 Task: Add an event with the title Second Training Session: Effective Team Collaboration, date '2024/04/24', time 8:50 AM to 10:50 AMand add a description: This training session is designed to help participants effectively manage their time, increase productivity, and achieve a better work-life balance. , put the event into Red category, logged in from the account softage.3@softage.netand send the event invitation to softage.6@softage.net and softage.7@softage.net. Set a reminder for the event 12 hour before
Action: Mouse moved to (114, 113)
Screenshot: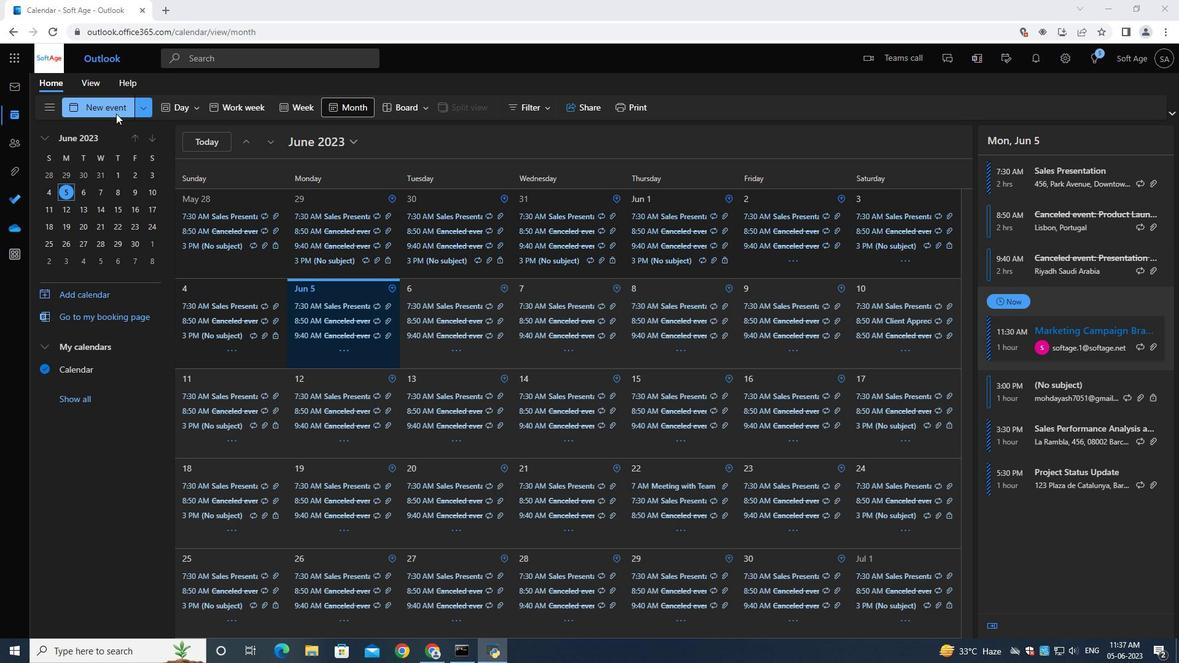 
Action: Mouse pressed left at (114, 113)
Screenshot: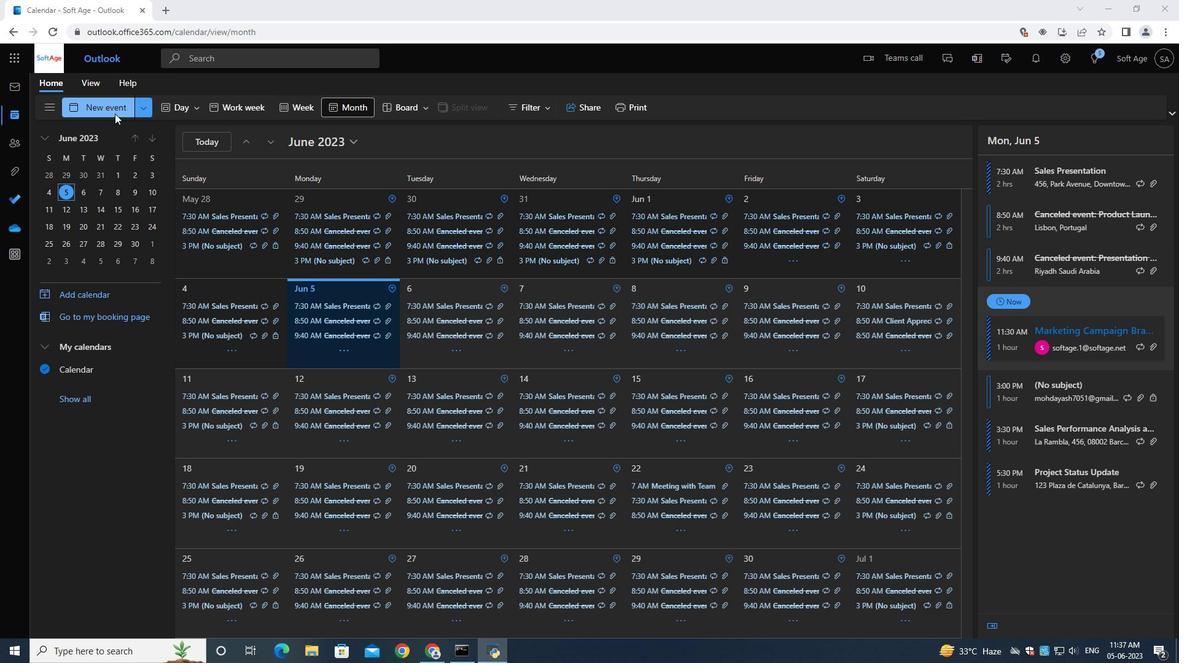 
Action: Mouse moved to (304, 189)
Screenshot: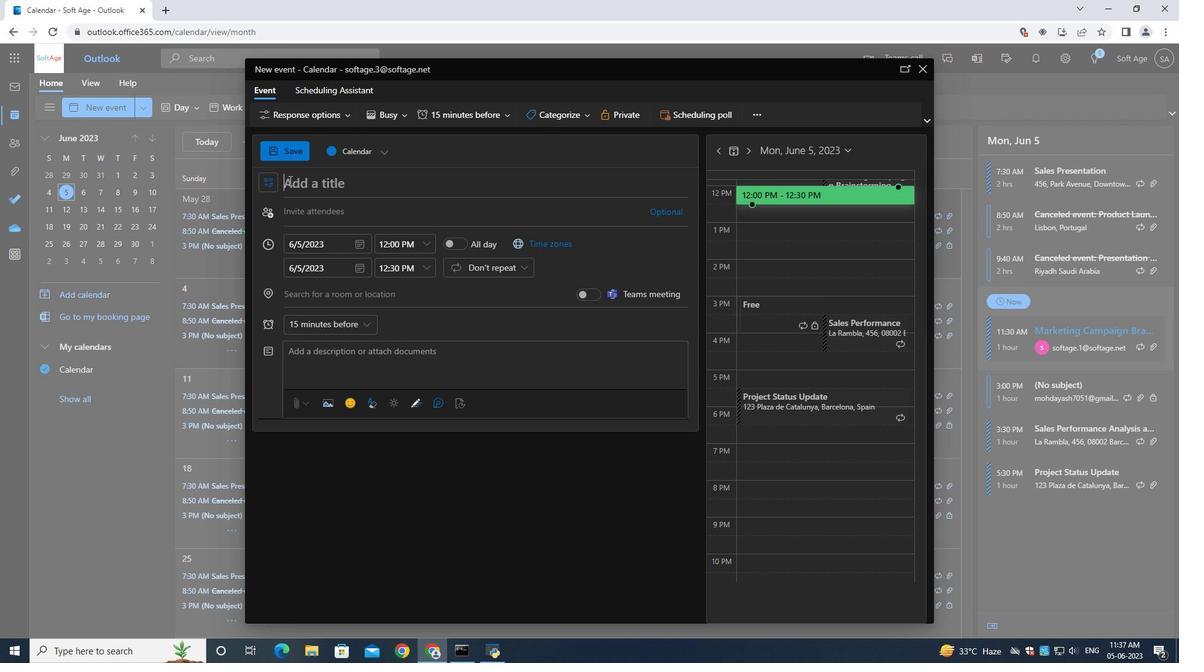 
Action: Mouse pressed left at (304, 189)
Screenshot: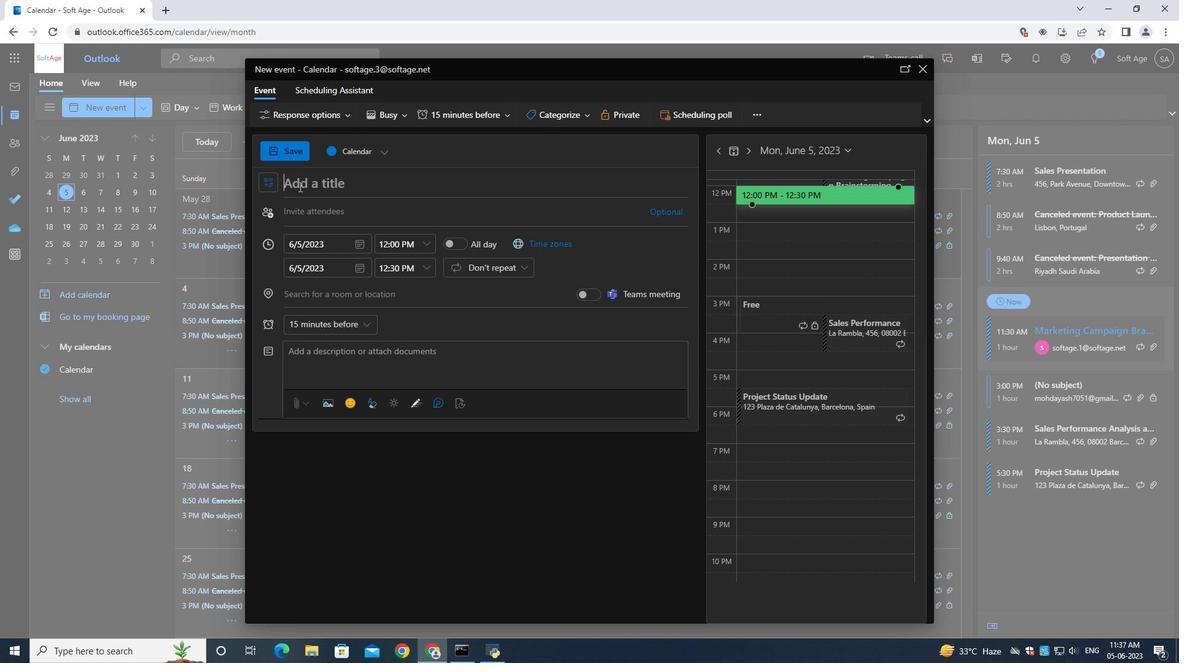 
Action: Key pressed <Key.shift>Second<Key.space><Key.shift><Key.shift><Key.shift><Key.shift><Key.shift><Key.shift><Key.shift><Key.shift><Key.shift><Key.shift><Key.shift><Key.shift><Key.shift><Key.shift><Key.shift><Key.shift><Key.shift><Key.shift>Training<Key.space><Key.shift><Key.shift><Key.shift><Key.shift><Key.shift><Key.shift><Key.shift>Session<Key.shift_r>:<Key.space><Key.shift><Key.shift><Key.shift><Key.shift>Effective<Key.space><Key.shift>Team<Key.space><Key.shift><Key.shift><Key.shift><Key.shift><Key.shift><Key.shift><Key.shift><Key.shift><Key.shift><Key.shift><Key.shift><Key.shift><Key.shift><Key.shift><Key.shift><Key.shift><Key.shift><Key.shift><Key.shift><Key.shift><Key.shift><Key.shift><Key.shift><Key.shift><Key.shift><Key.shift><Key.shift><Key.shift><Key.shift>Collaboration
Screenshot: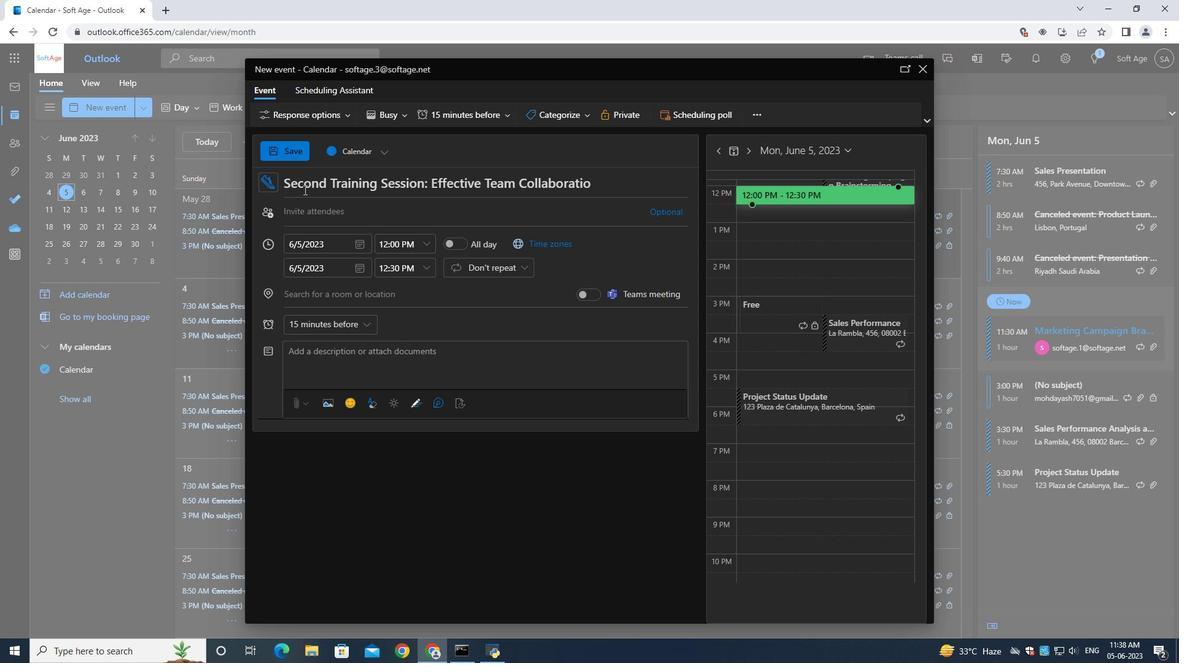 
Action: Mouse moved to (357, 243)
Screenshot: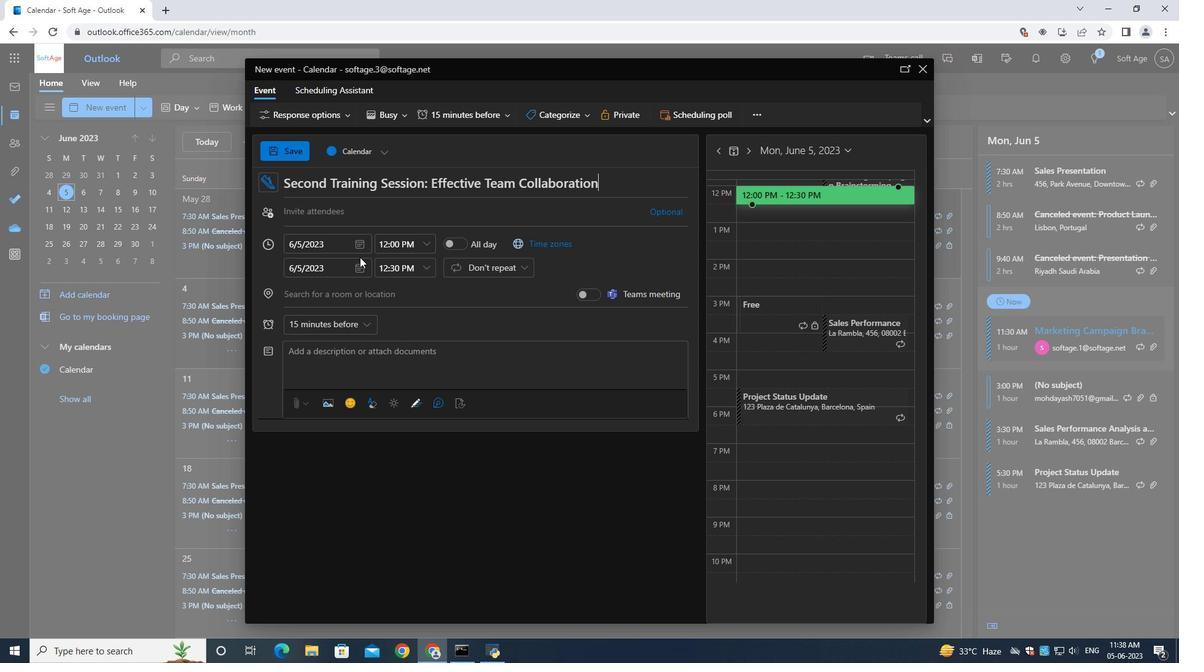 
Action: Mouse pressed left at (357, 243)
Screenshot: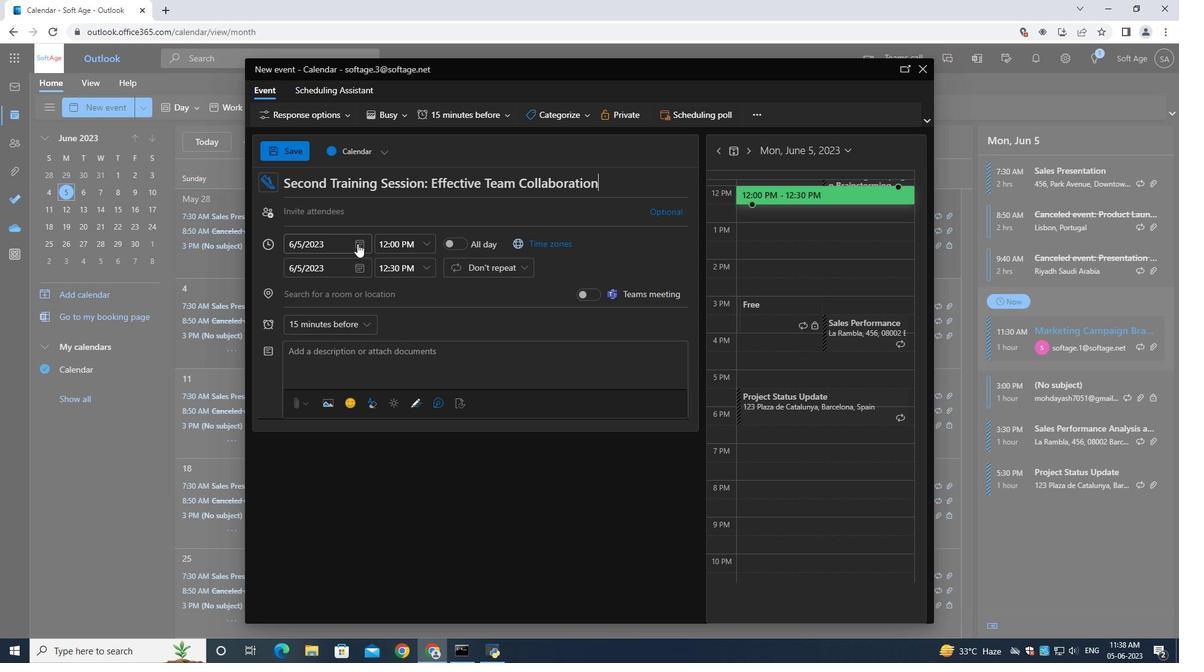 
Action: Mouse moved to (401, 270)
Screenshot: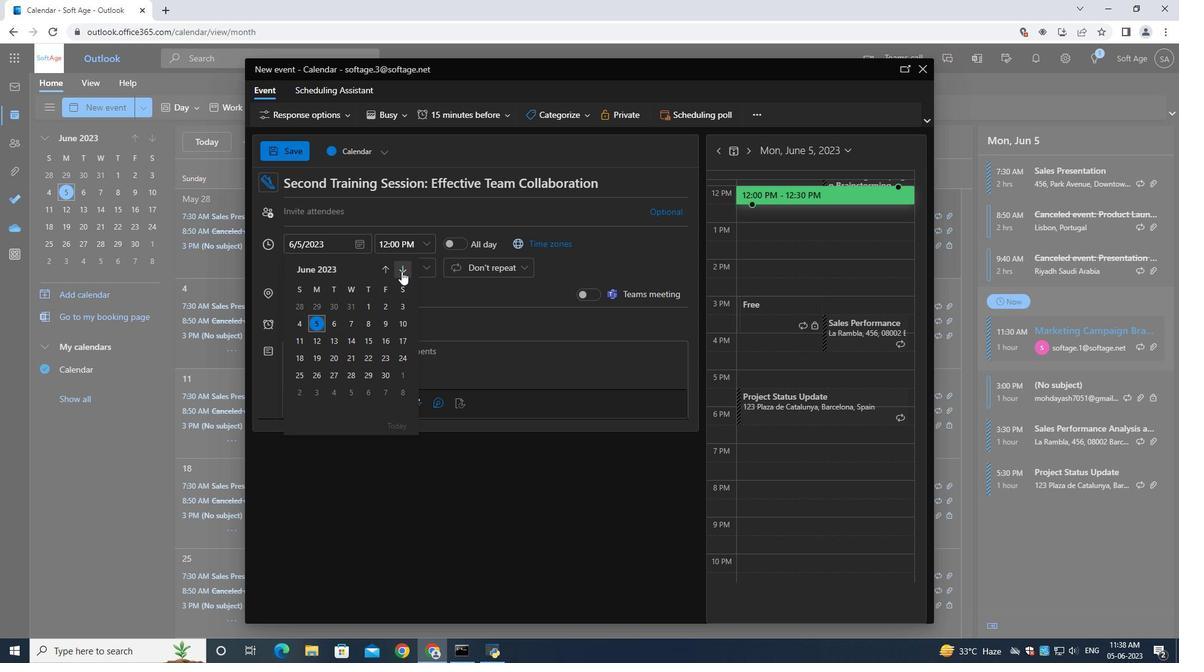 
Action: Mouse pressed left at (401, 270)
Screenshot: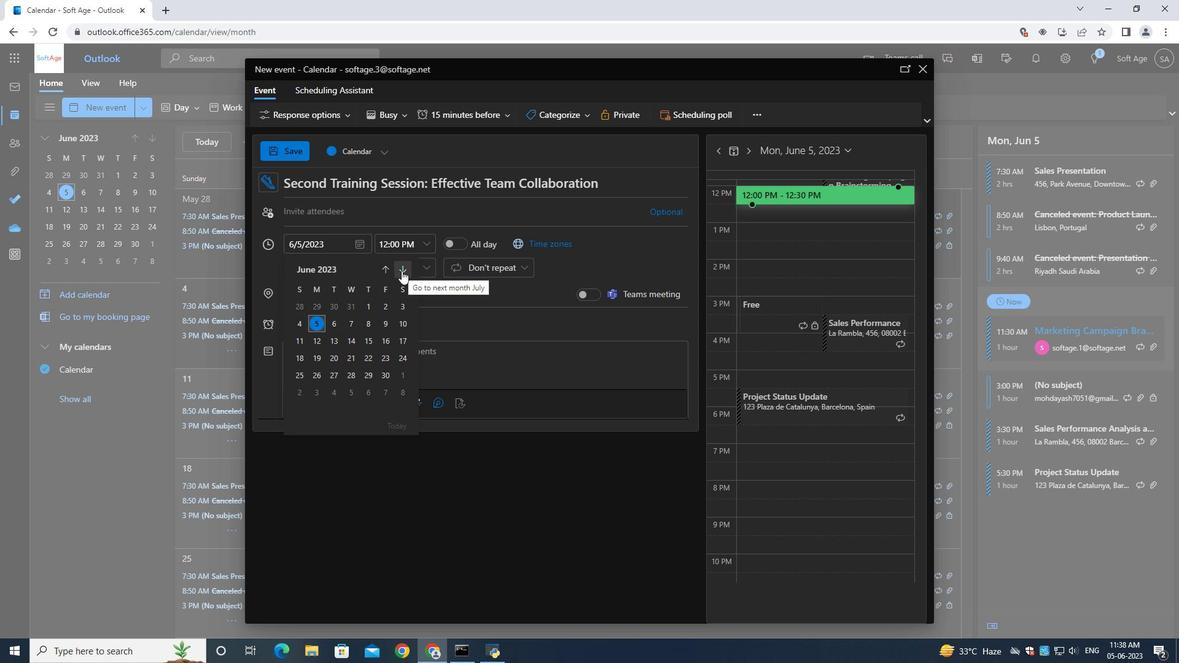 
Action: Mouse pressed left at (401, 270)
Screenshot: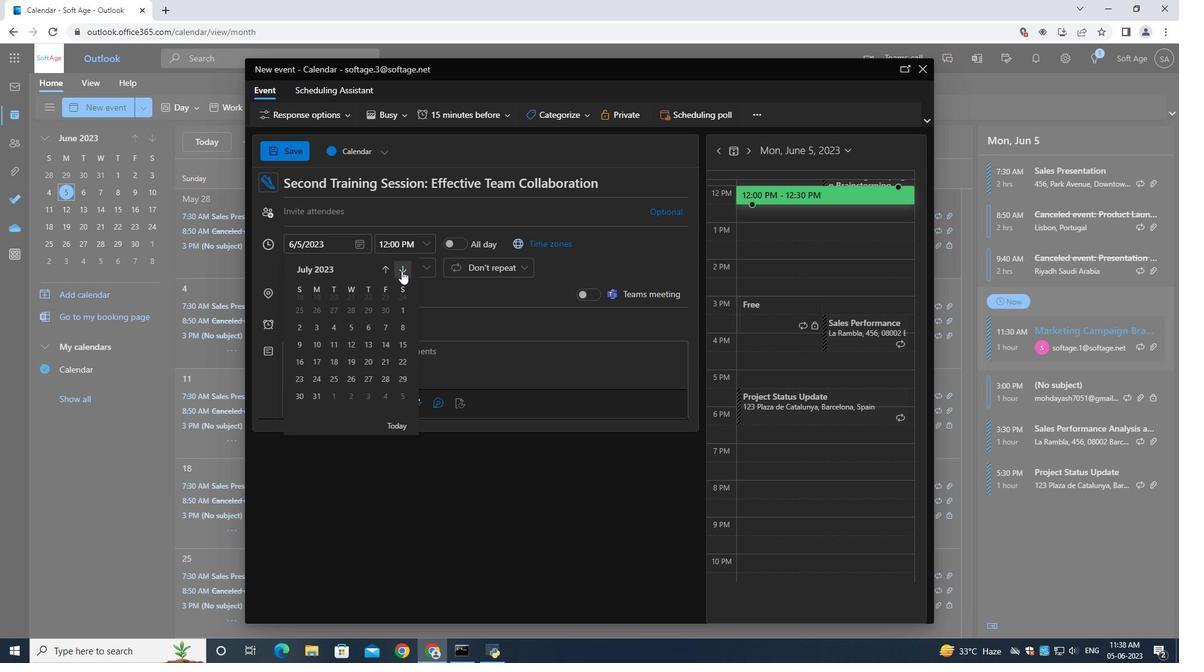 
Action: Mouse pressed left at (401, 270)
Screenshot: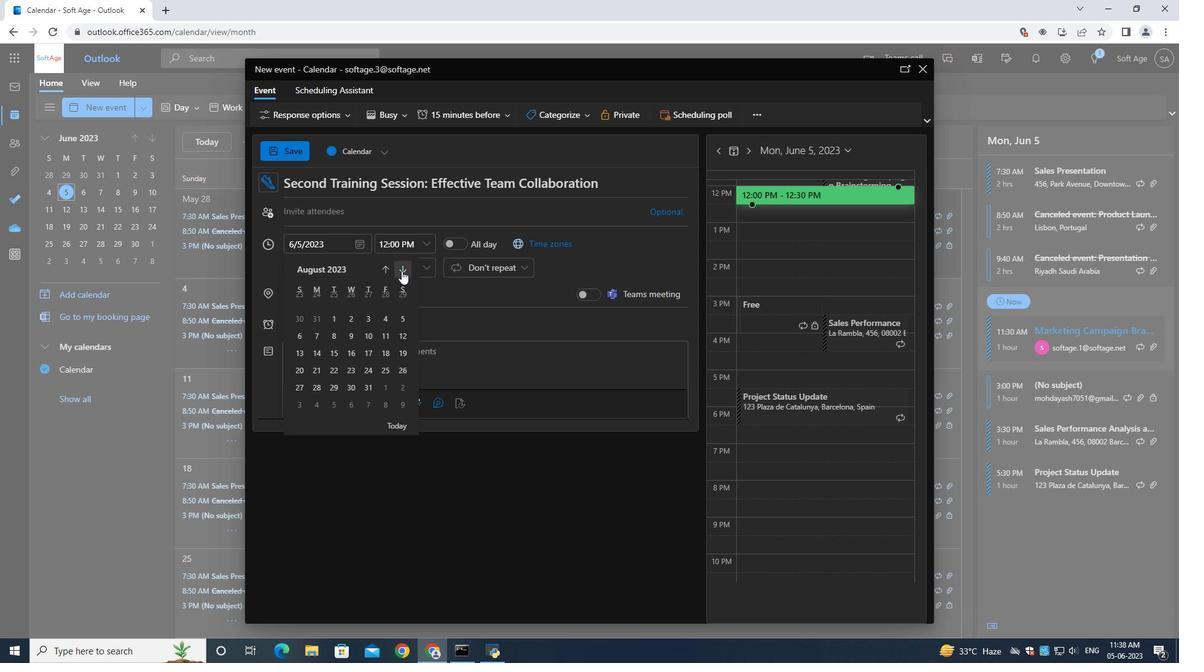
Action: Mouse pressed left at (401, 270)
Screenshot: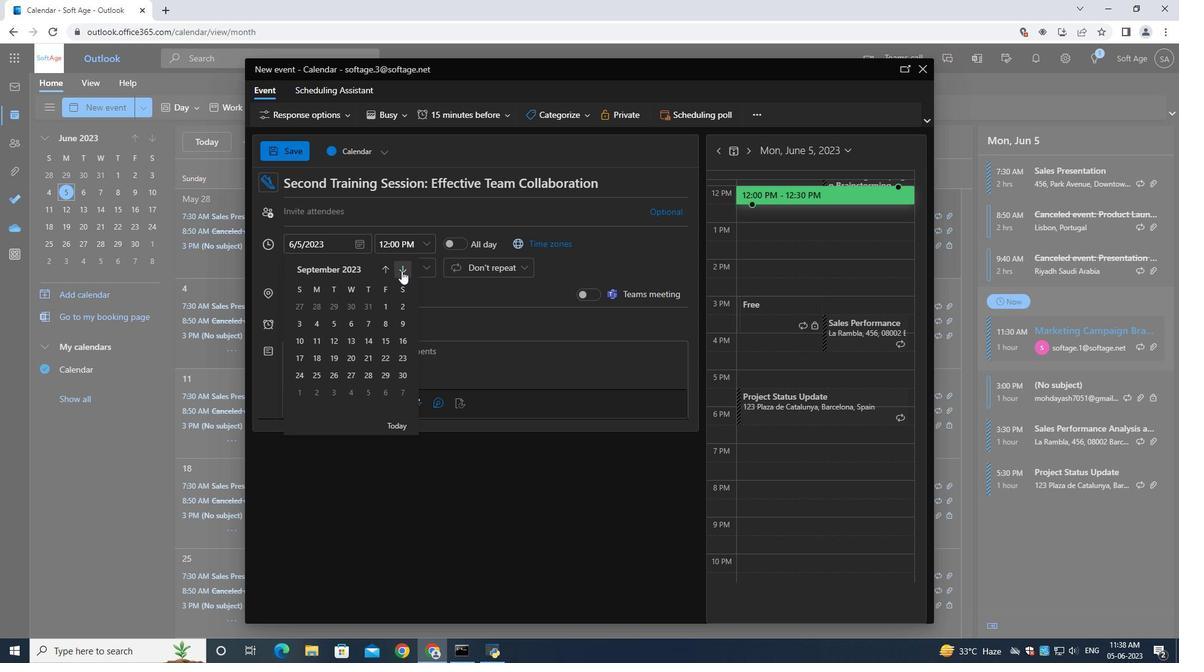 
Action: Mouse pressed left at (401, 270)
Screenshot: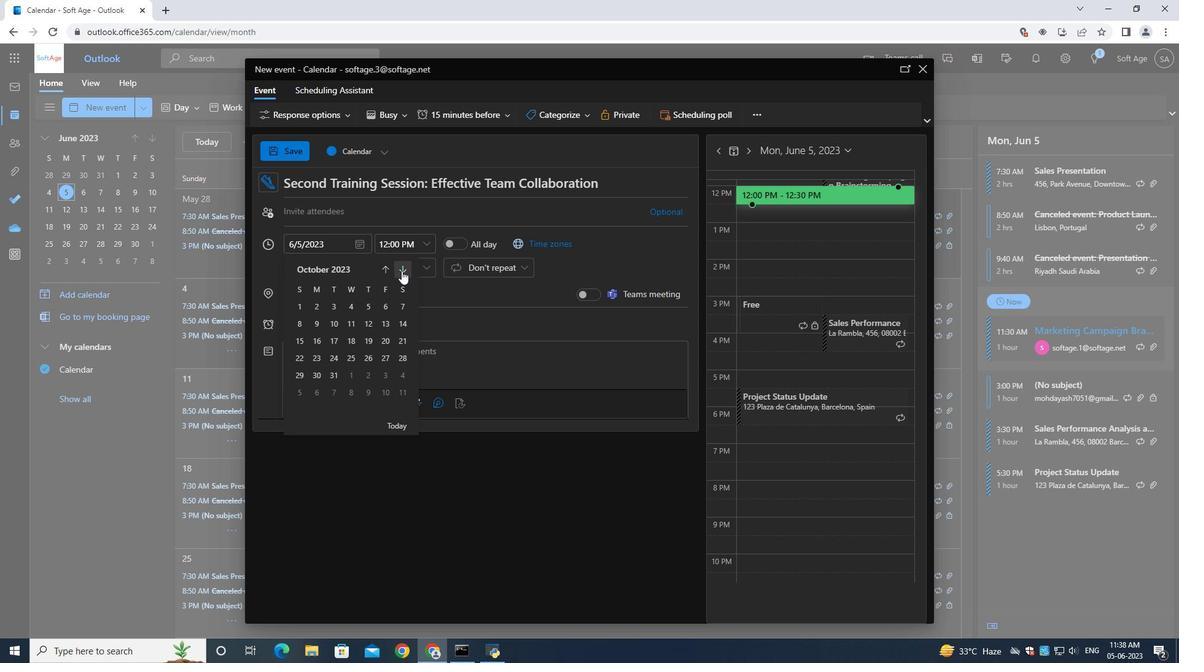 
Action: Mouse pressed left at (401, 270)
Screenshot: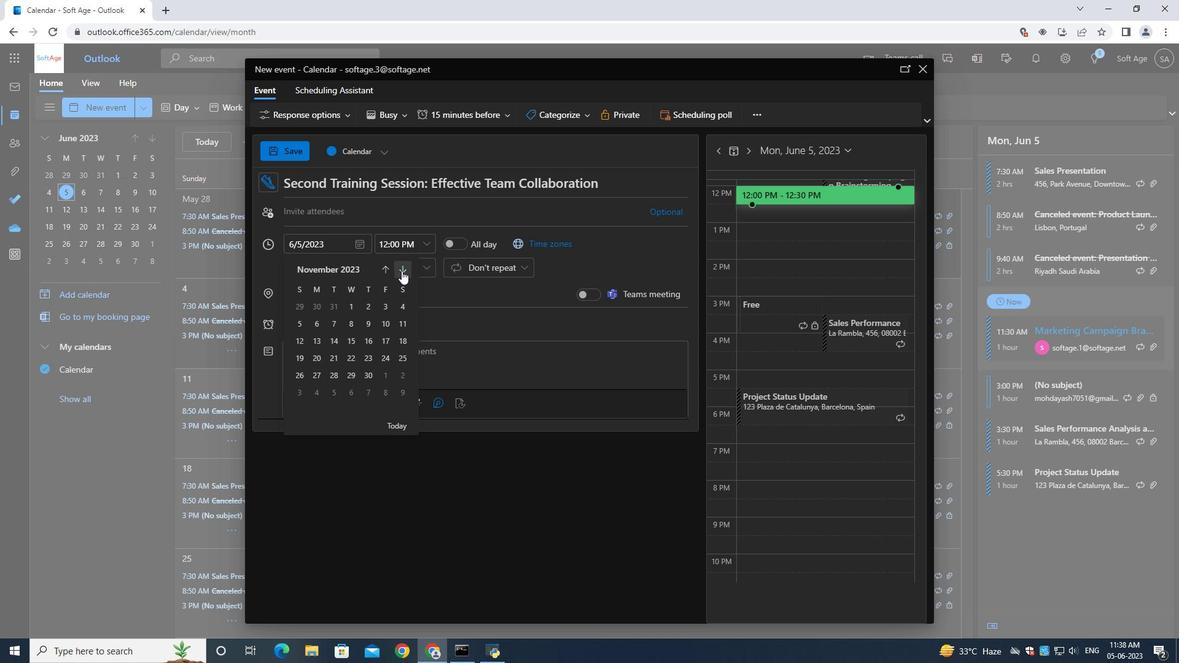 
Action: Mouse pressed left at (401, 270)
Screenshot: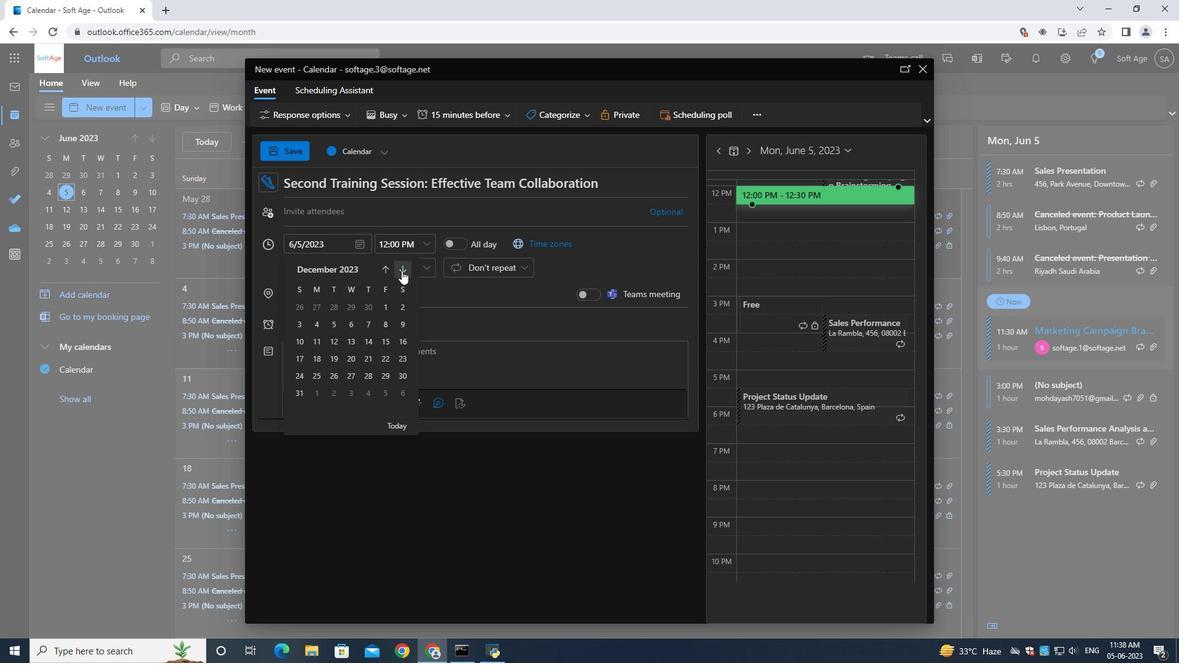 
Action: Mouse pressed left at (401, 270)
Screenshot: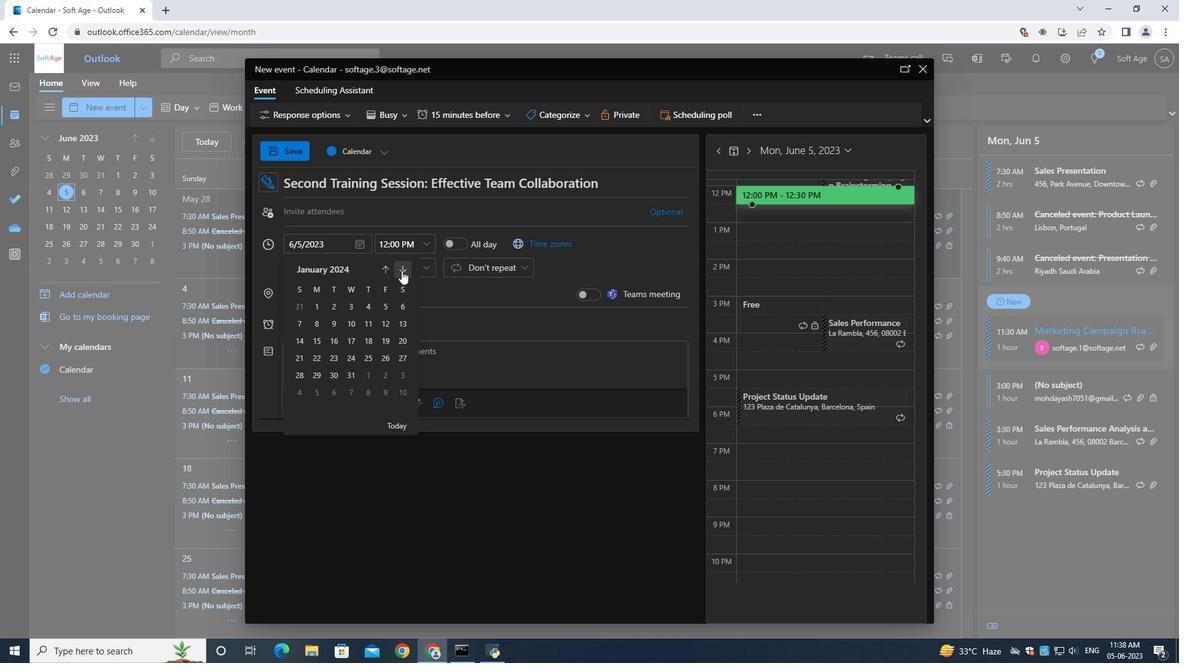 
Action: Mouse pressed left at (401, 270)
Screenshot: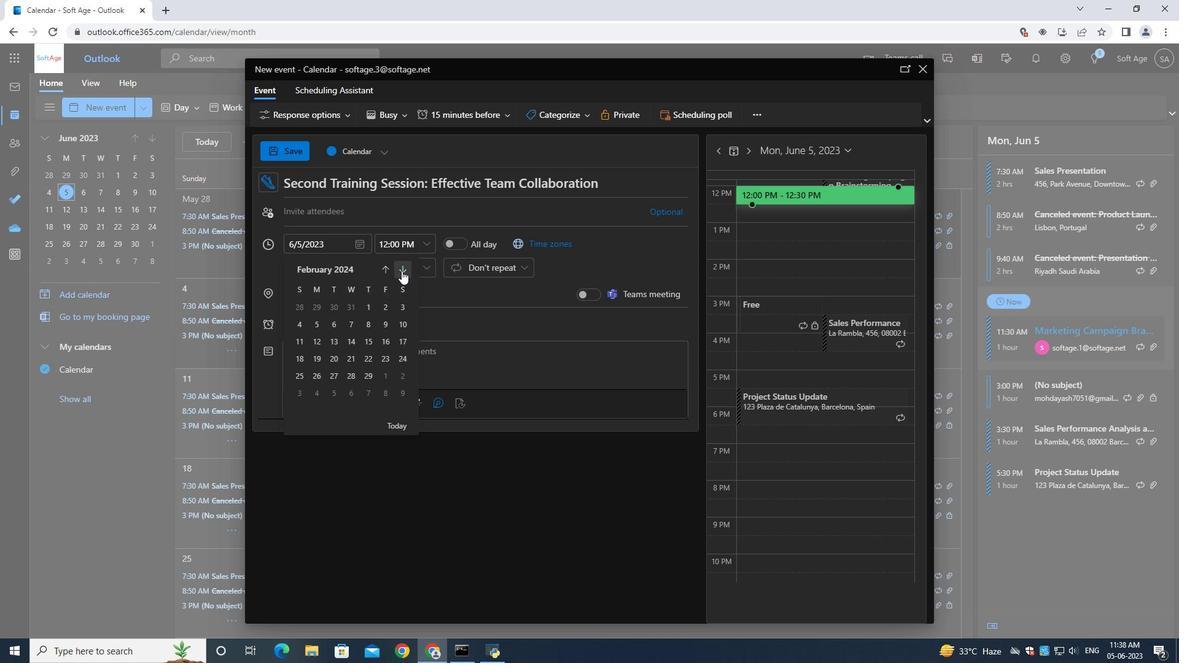 
Action: Mouse pressed left at (401, 270)
Screenshot: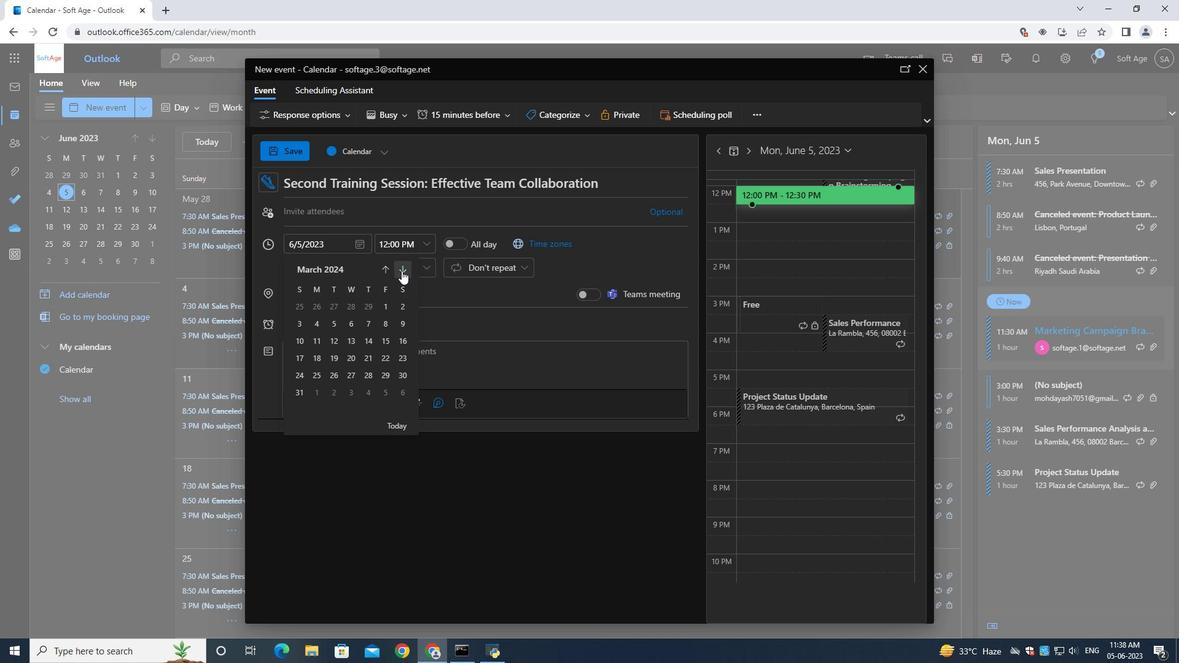 
Action: Mouse moved to (353, 357)
Screenshot: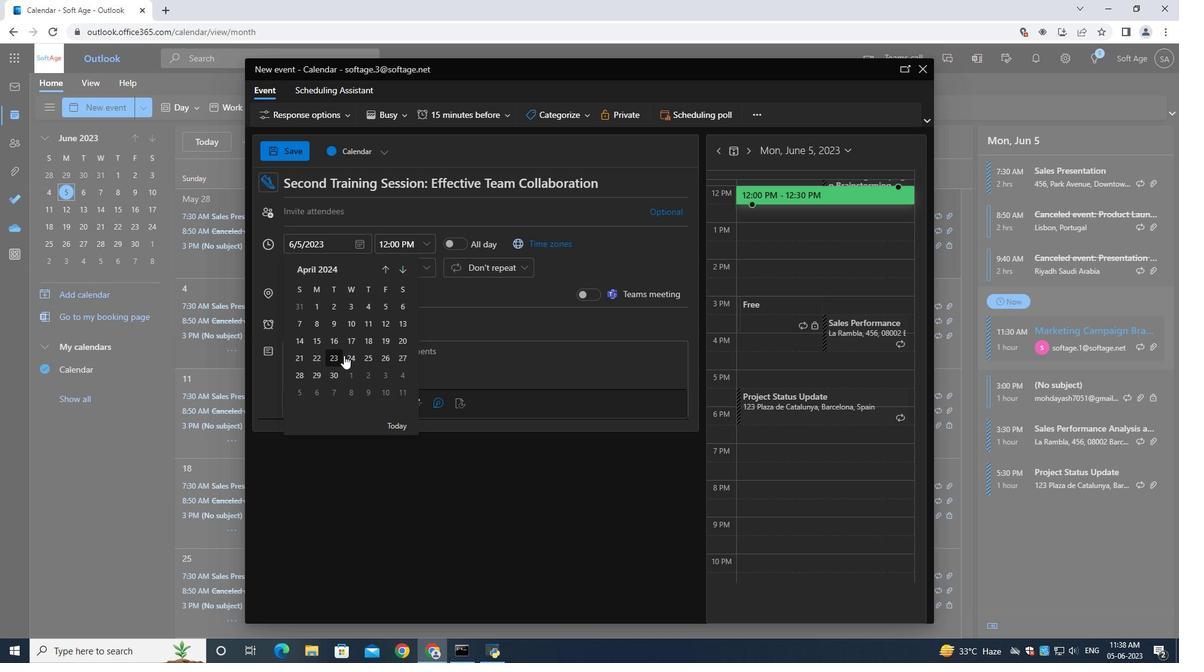 
Action: Mouse pressed left at (353, 357)
Screenshot: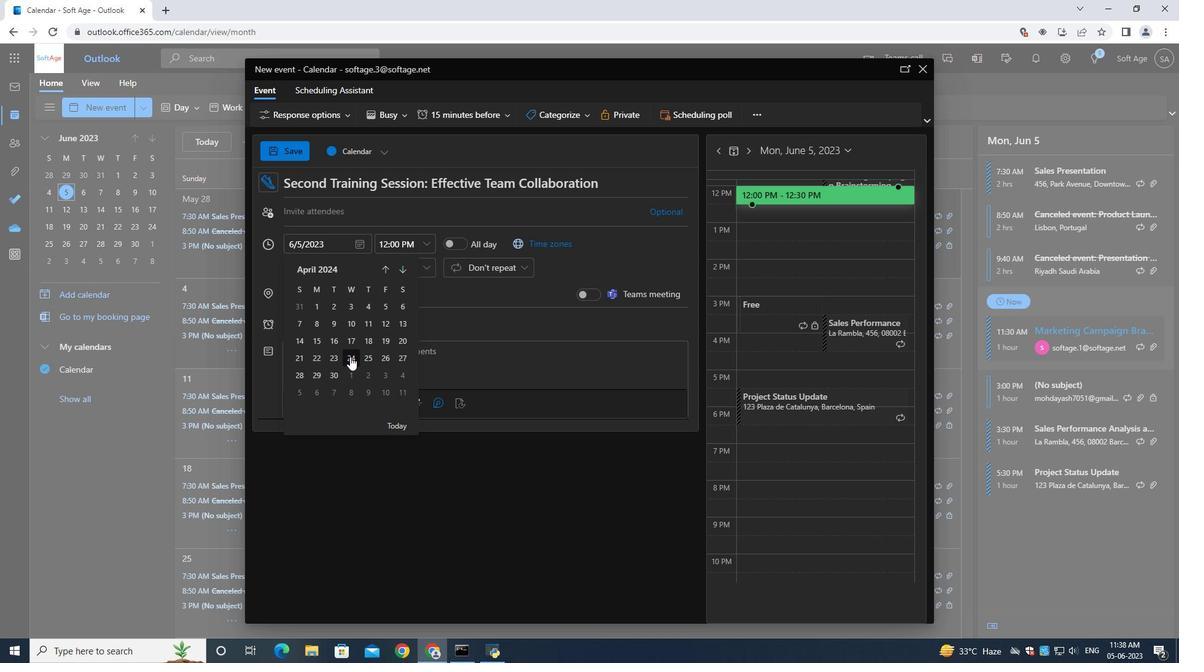 
Action: Mouse moved to (419, 243)
Screenshot: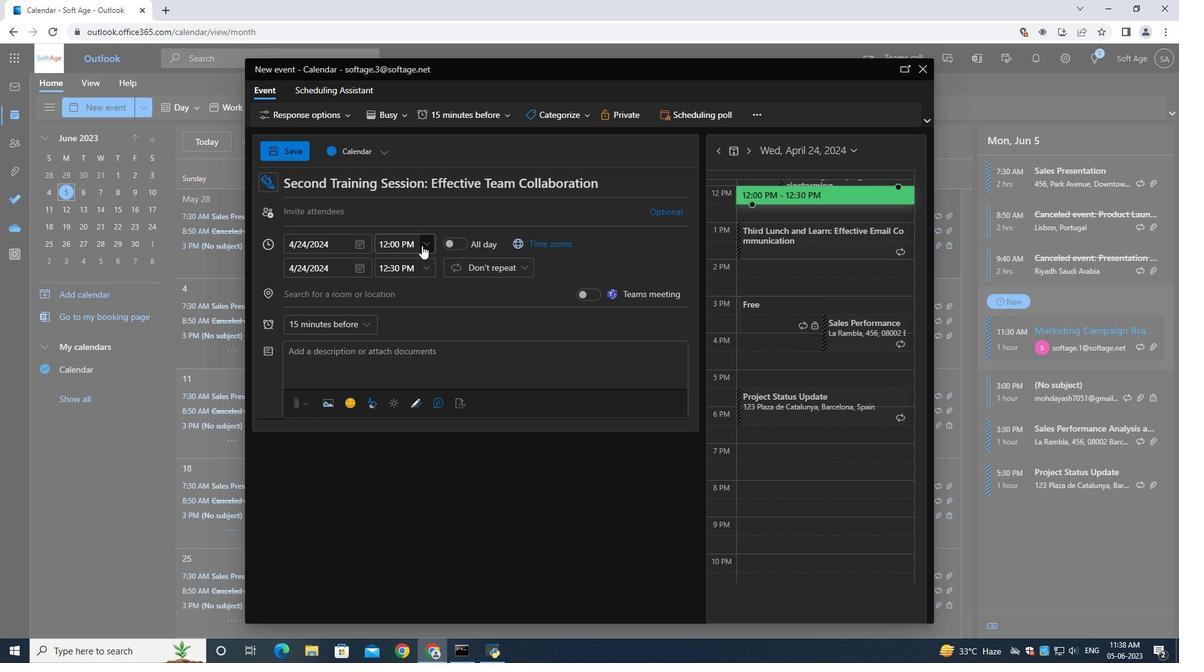 
Action: Mouse pressed left at (419, 243)
Screenshot: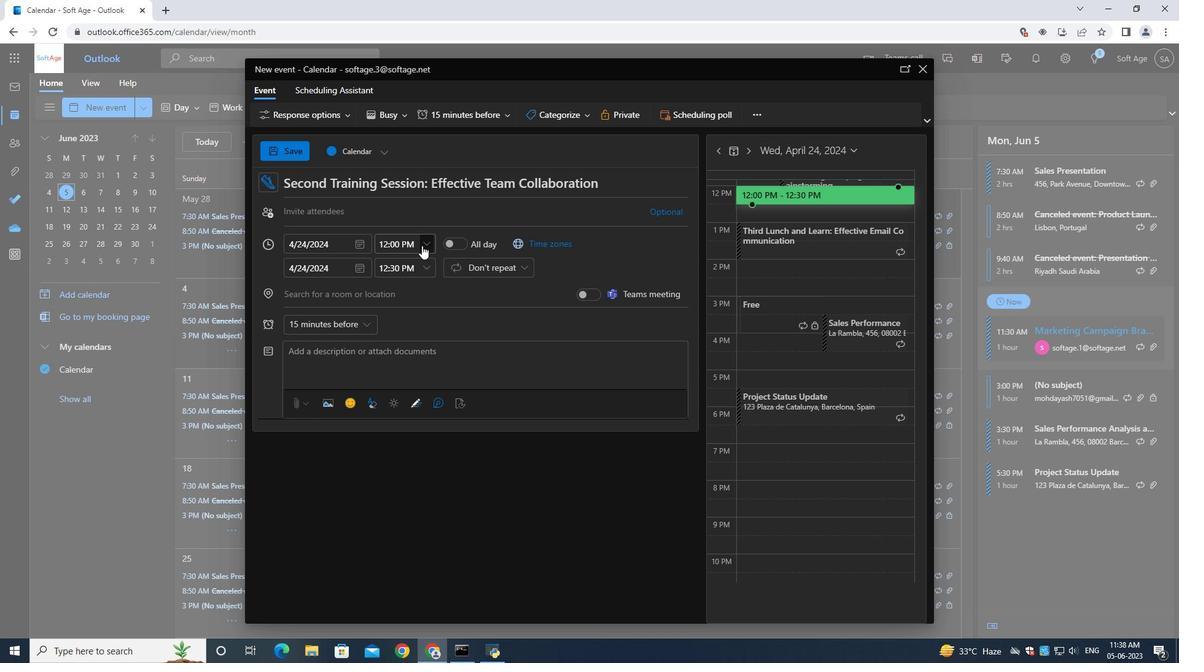 
Action: Key pressed 8<Key.shift_r>:50<Key.shift>AM
Screenshot: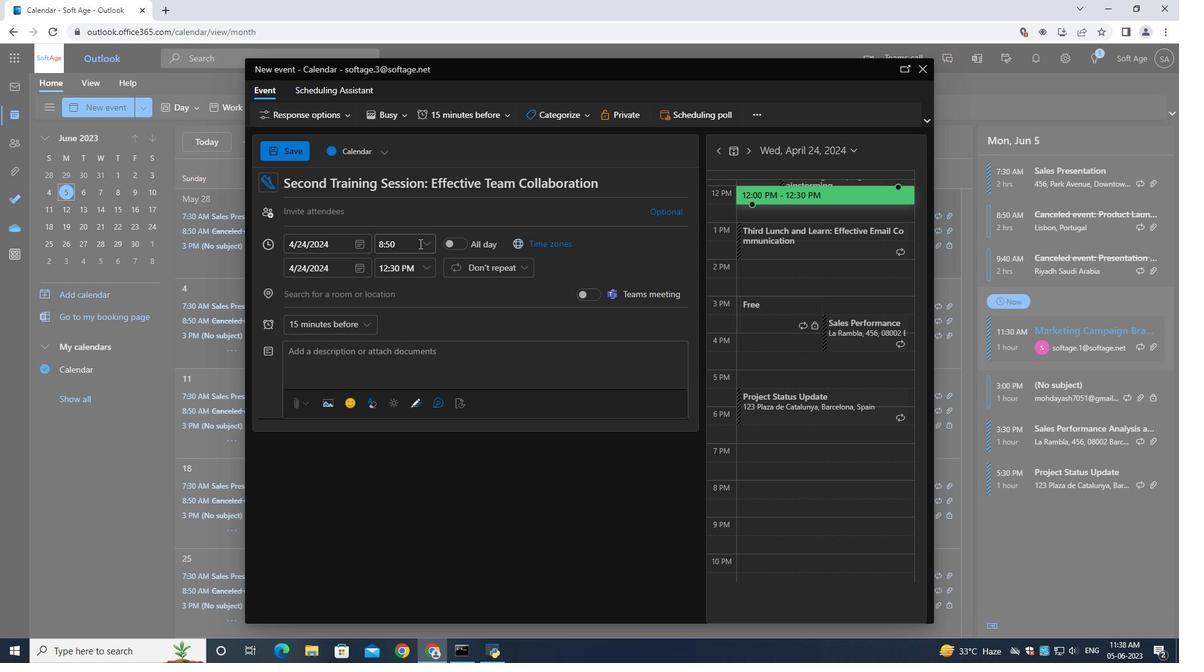 
Action: Mouse moved to (390, 272)
Screenshot: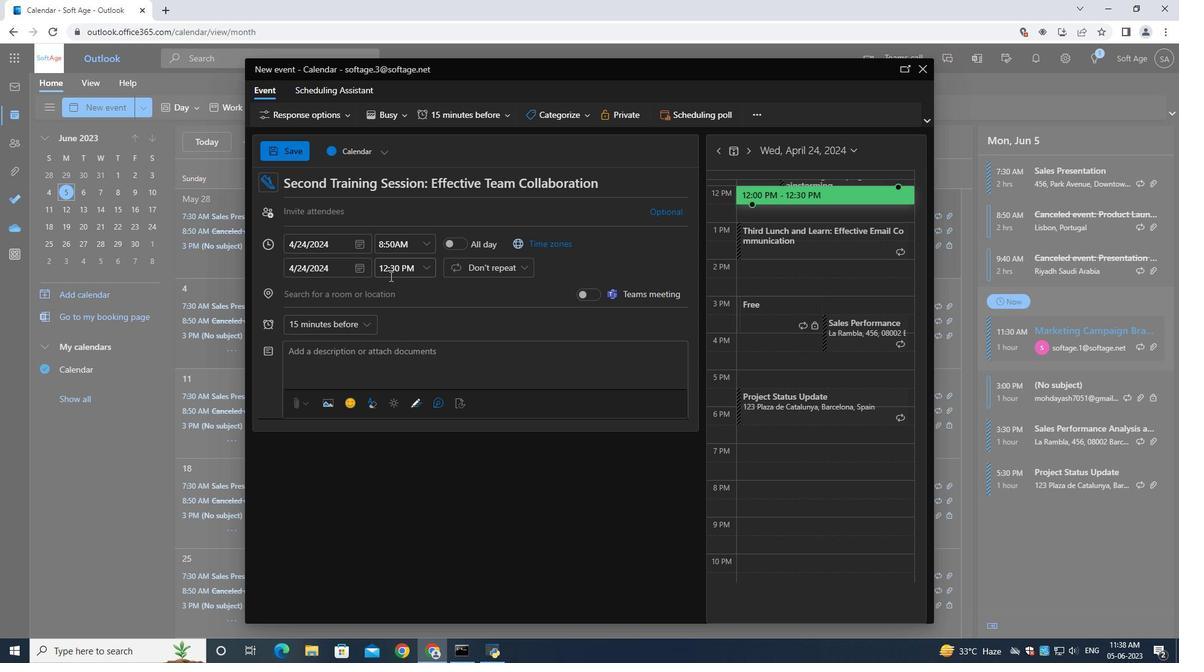
Action: Mouse pressed left at (390, 272)
Screenshot: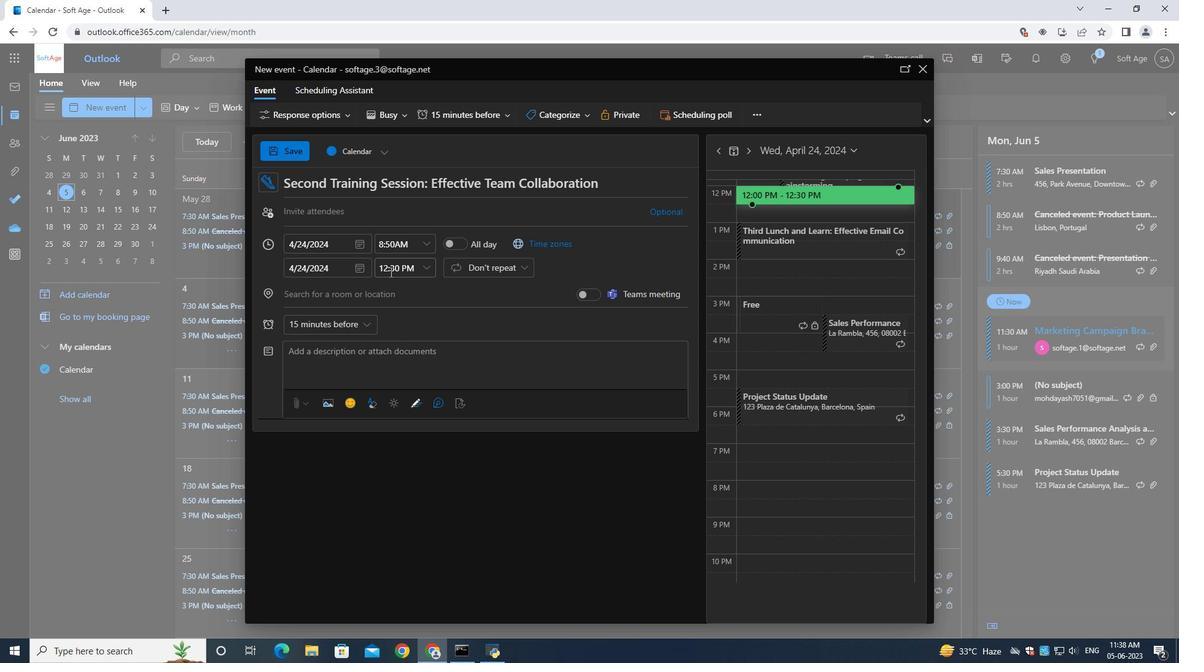 
Action: Mouse moved to (390, 272)
Screenshot: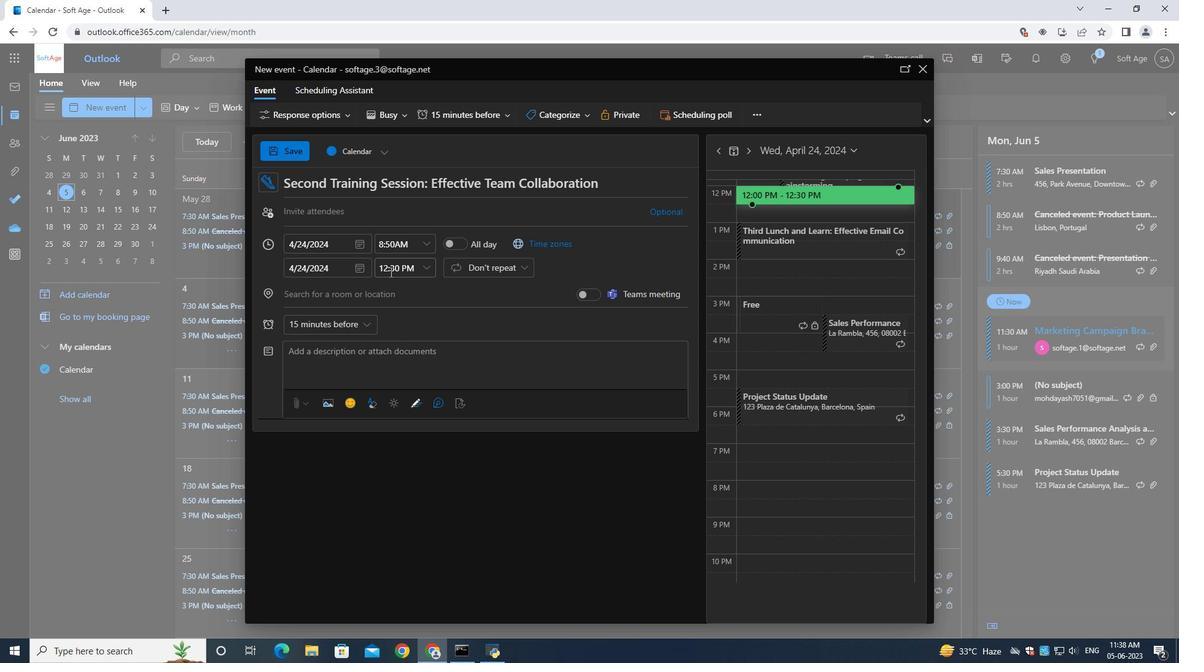 
Action: Key pressed 10<Key.shift_r>:50<Key.shift>AM
Screenshot: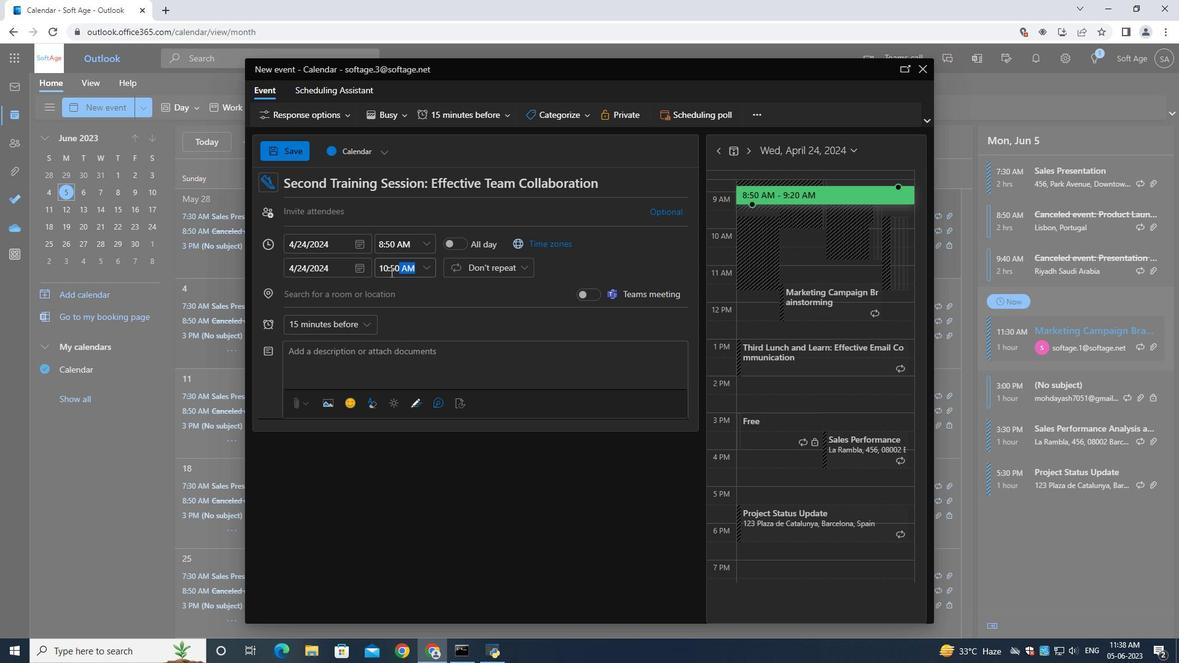 
Action: Mouse moved to (321, 352)
Screenshot: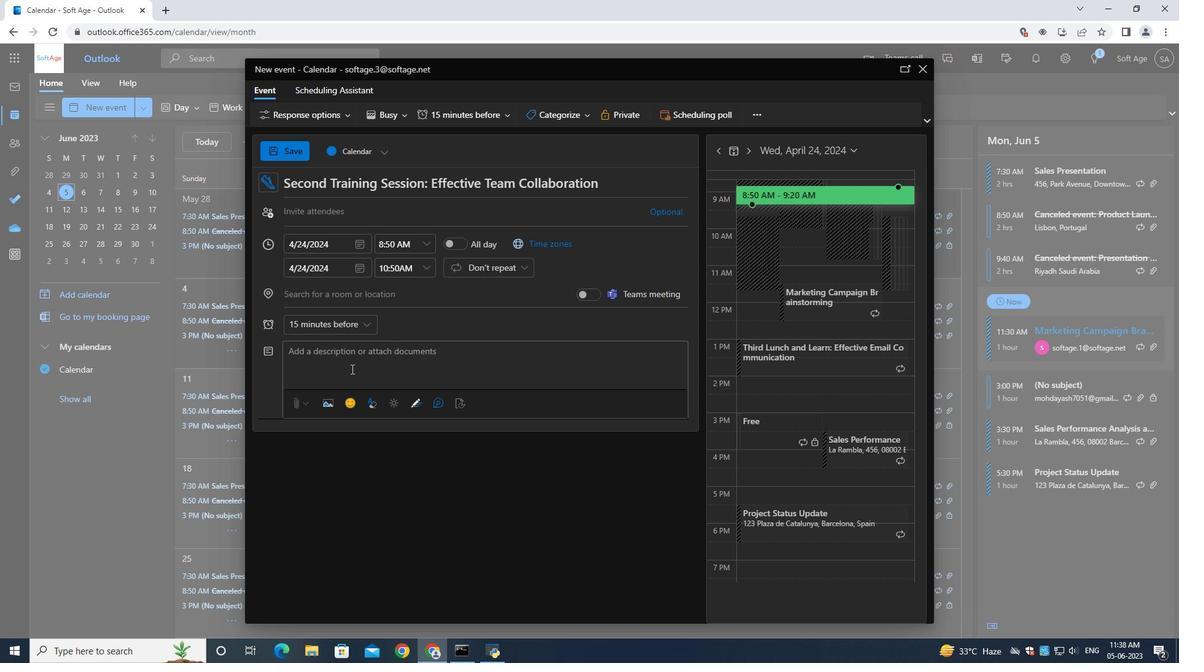 
Action: Mouse pressed left at (321, 352)
Screenshot: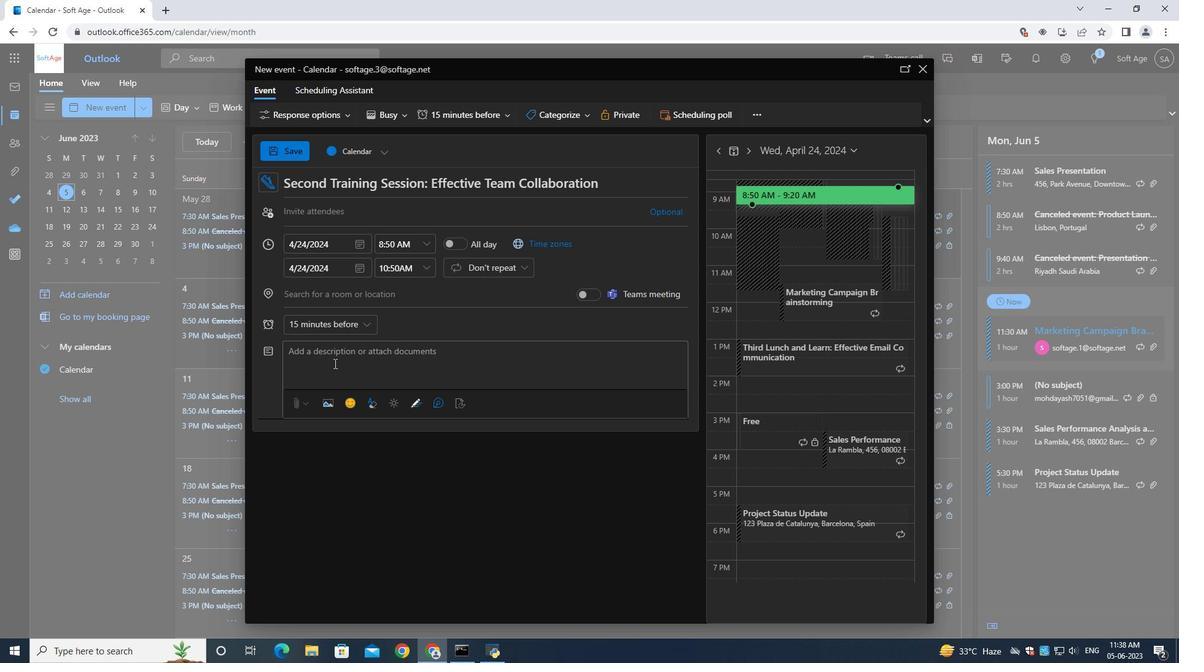 
Action: Mouse moved to (325, 353)
Screenshot: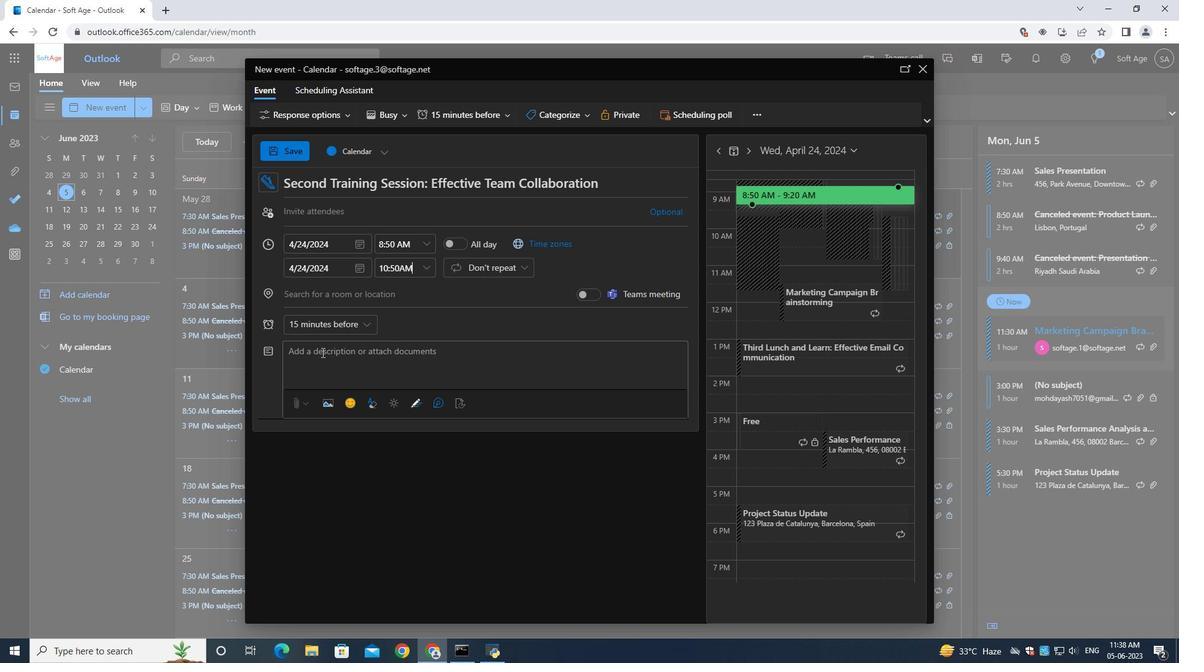 
Action: Key pressed <Key.shift>This<Key.space>training<Key.space>sesi<Key.backspace>sion<Key.space>to<Key.space>designed<Key.space>to<Key.space>help<Key.space>participants<Key.space>effectively<Key.space>manage<Key.space>their<Key.space>time<Key.space>,<Key.backspace><Key.backspace>,<Key.space><Key.shift><Key.shift><Key.shift><Key.shift><Key.shift><Key.shift><Key.shift><Key.shift><Key.shift><Key.shift><Key.shift><Key.shift><Key.shift><Key.shift>increase<Key.space>productivity,<Key.space>and<Key.space>achieve<Key.space>a<Key.space>better<Key.space>work<Key.space><Key.backspace>-life<Key.space>bla<Key.backspace><Key.backspace>alance.
Screenshot: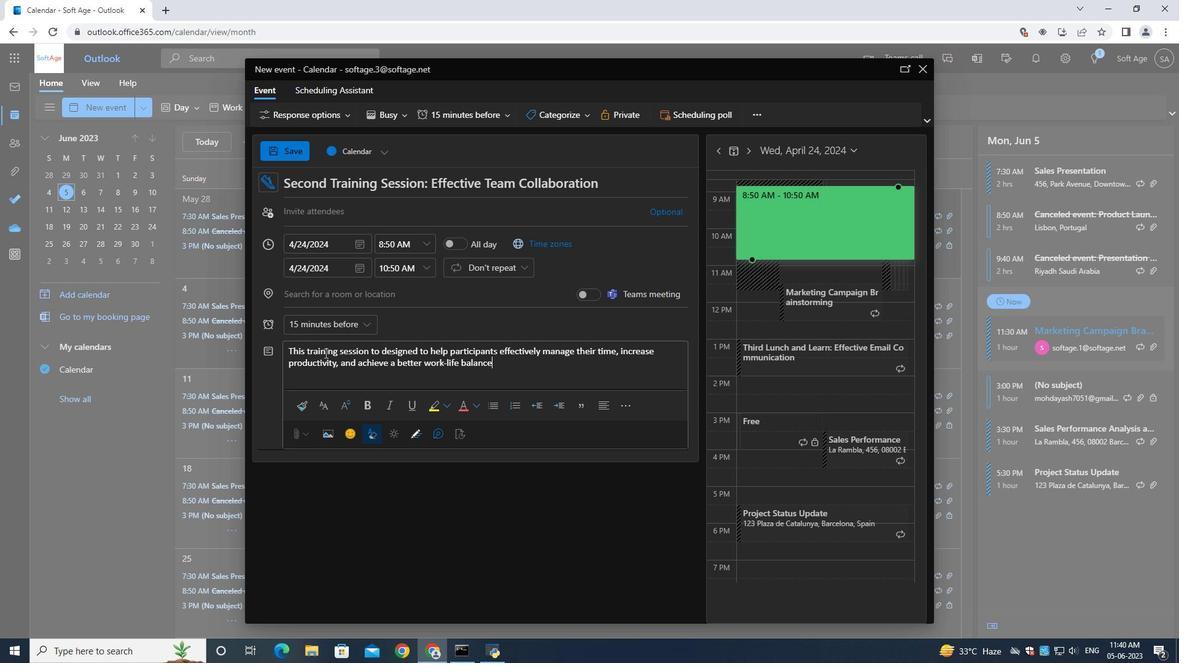 
Action: Mouse moved to (551, 118)
Screenshot: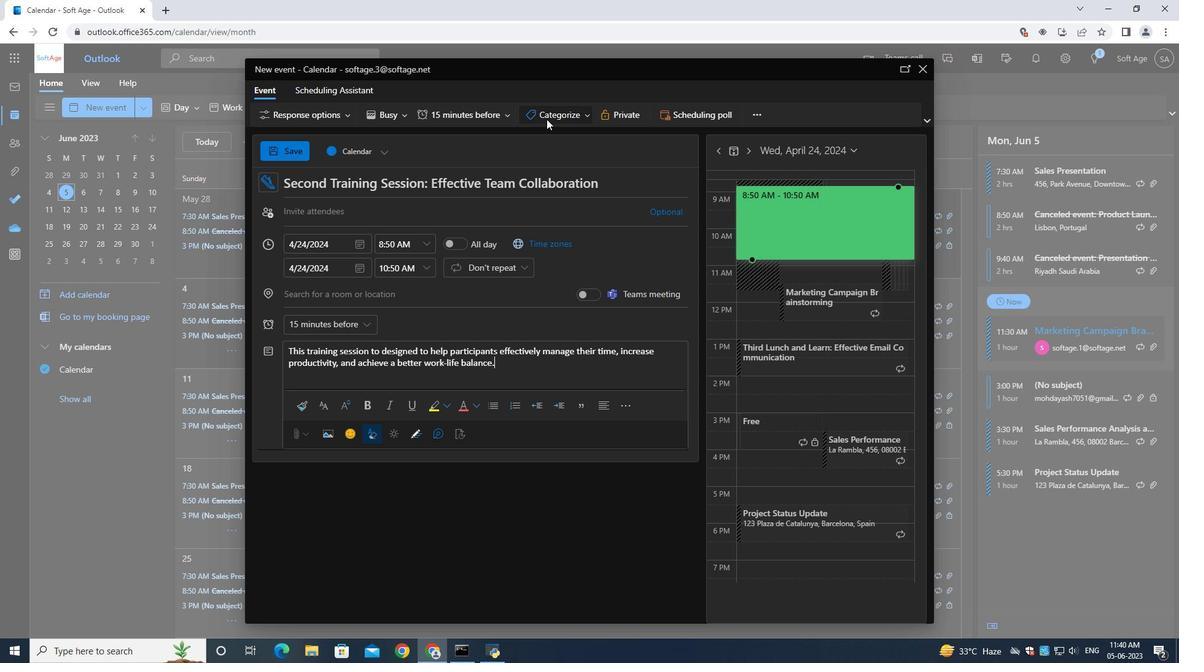 
Action: Mouse pressed left at (551, 118)
Screenshot: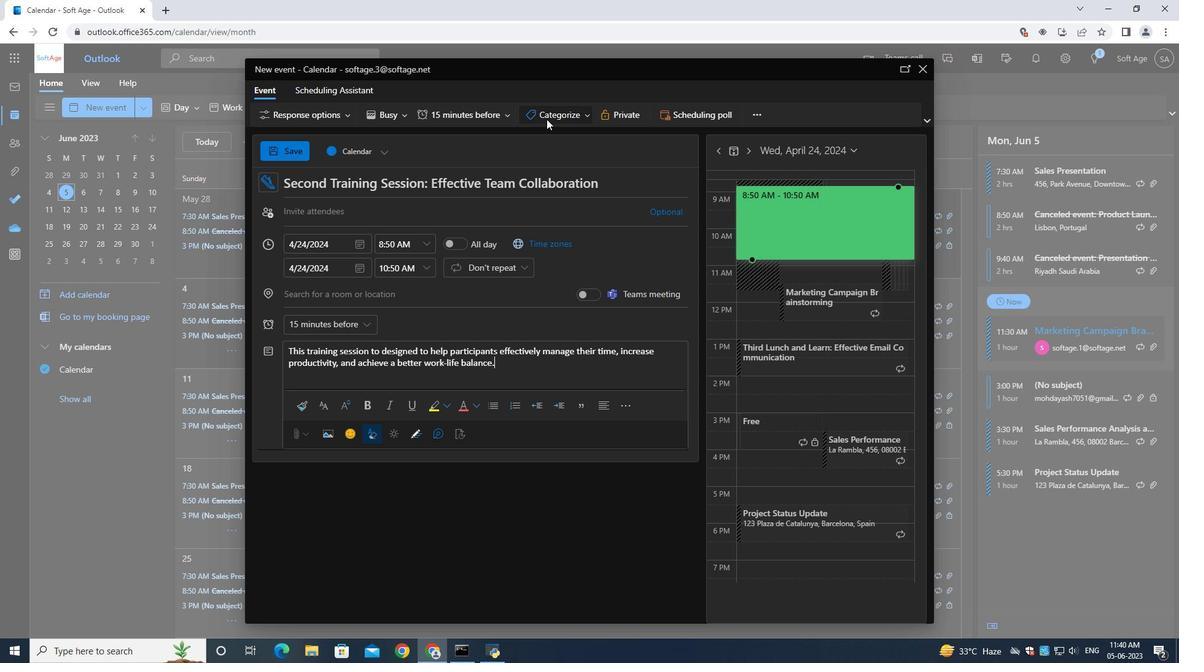 
Action: Mouse moved to (559, 220)
Screenshot: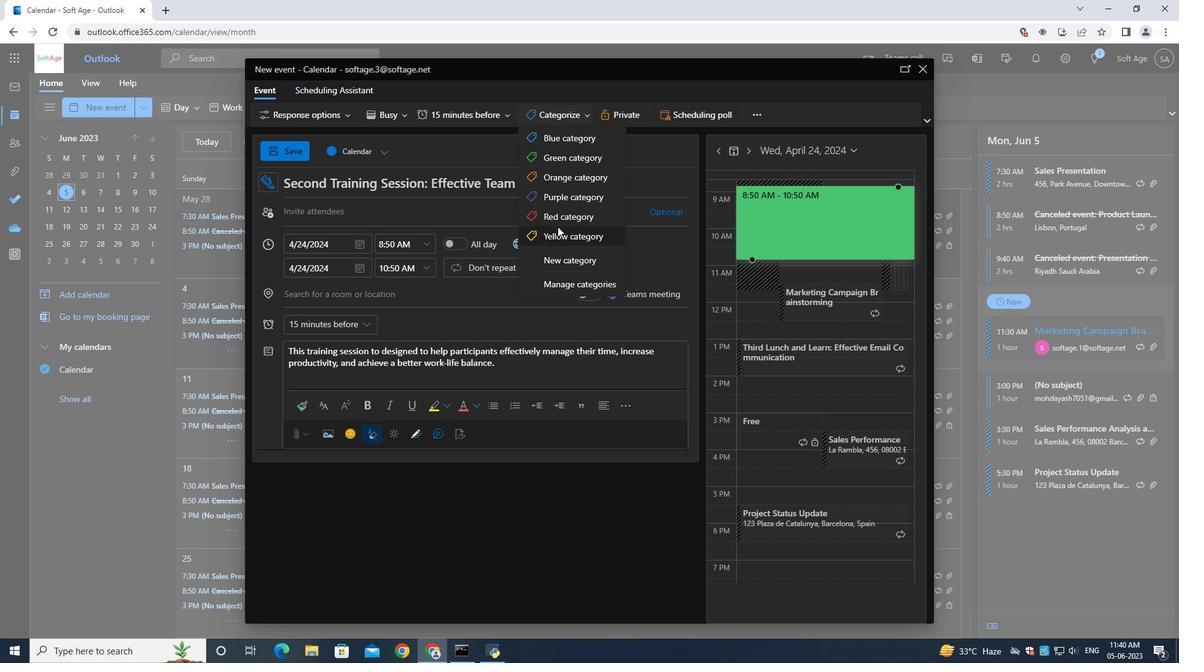 
Action: Mouse pressed left at (559, 220)
Screenshot: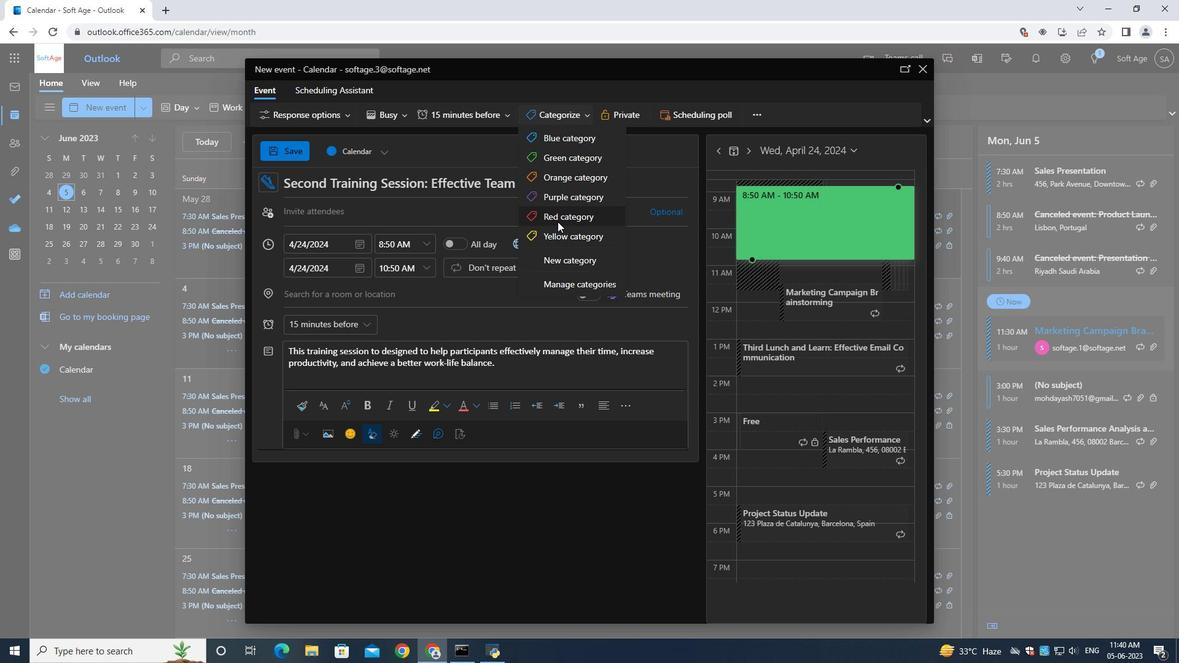 
Action: Mouse moved to (350, 219)
Screenshot: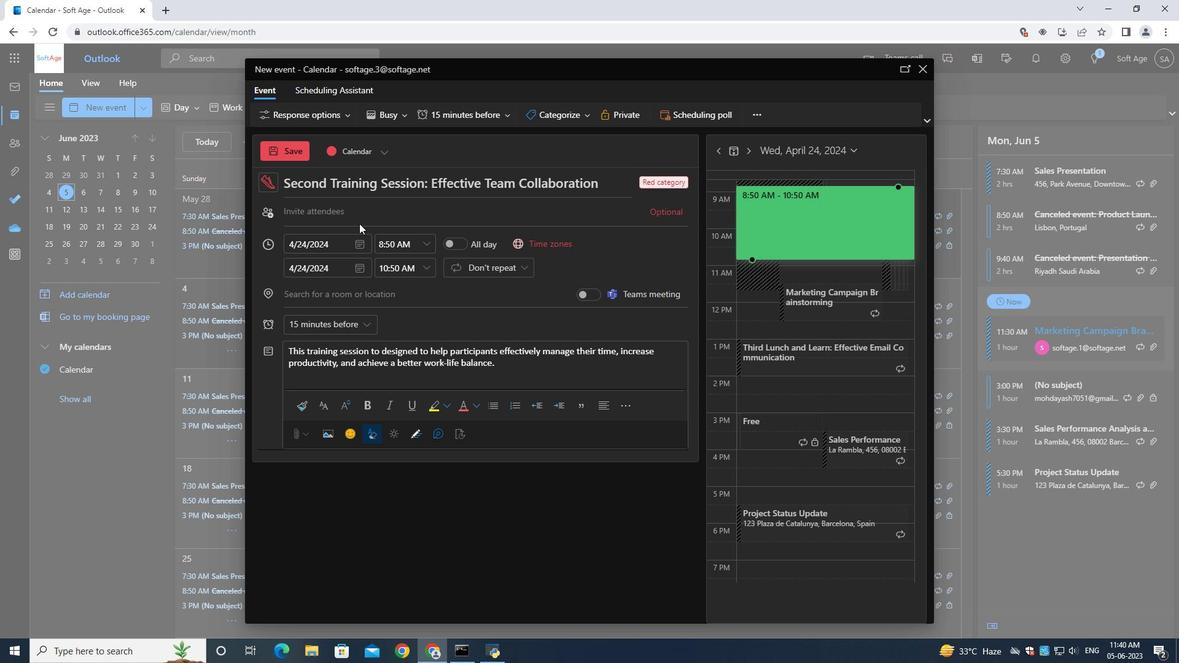 
Action: Mouse pressed left at (350, 219)
Screenshot: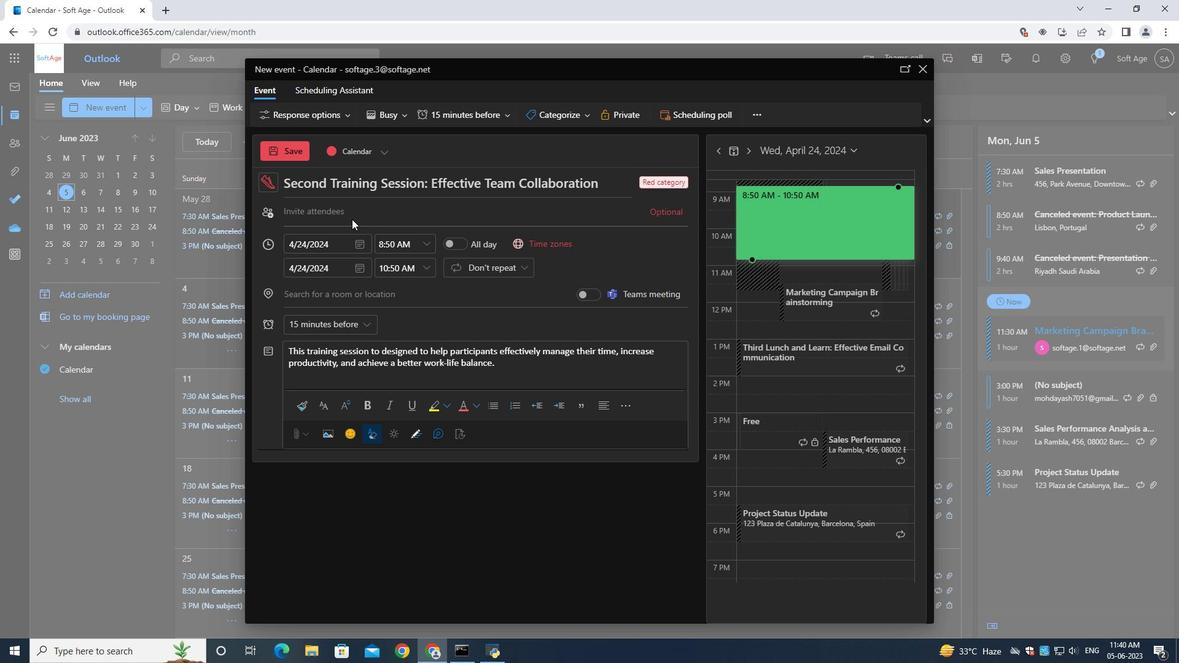 
Action: Key pressed softage.6<Key.shift>@softage.net
Screenshot: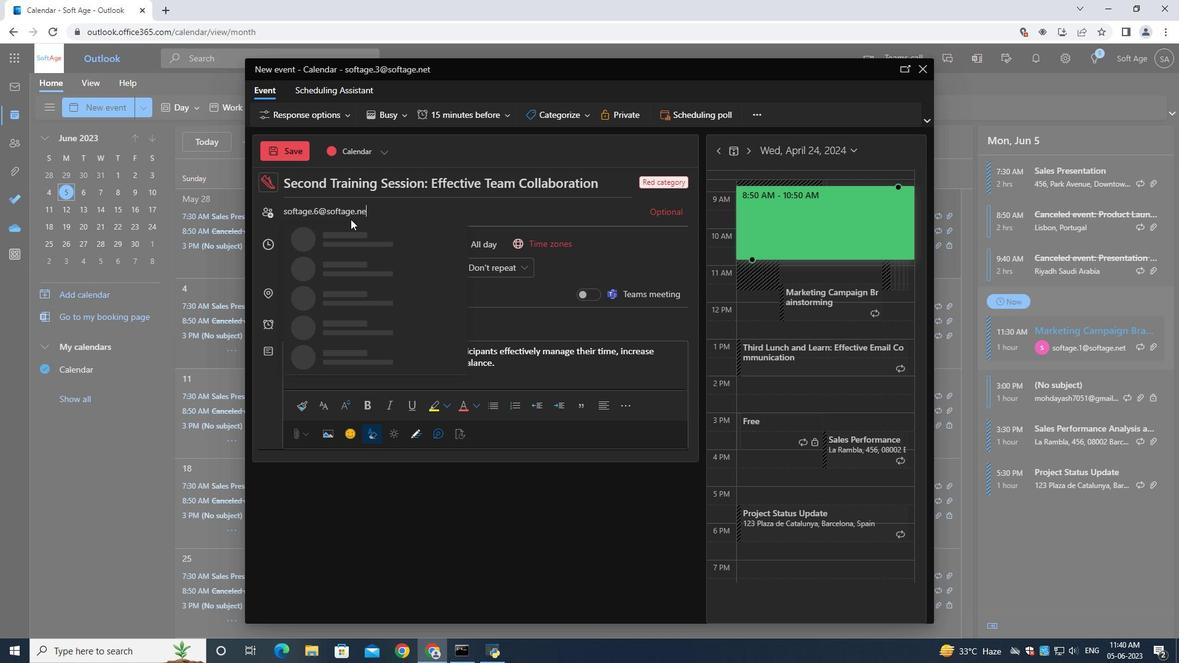 
Action: Mouse moved to (350, 232)
Screenshot: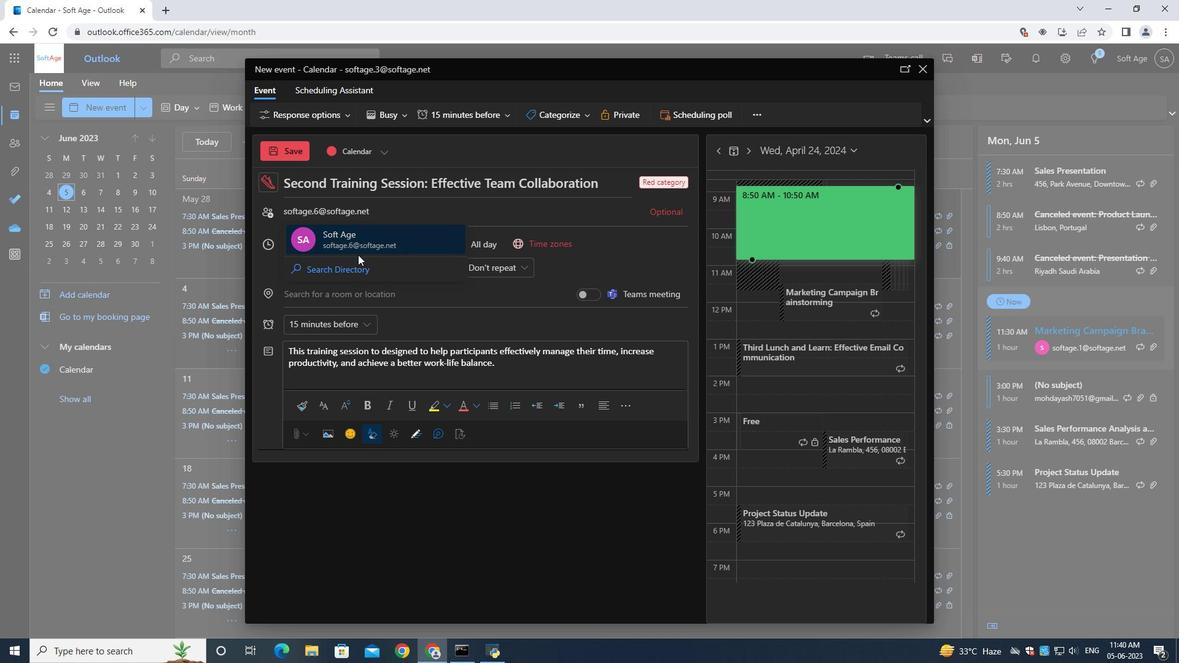 
Action: Mouse pressed left at (350, 232)
Screenshot: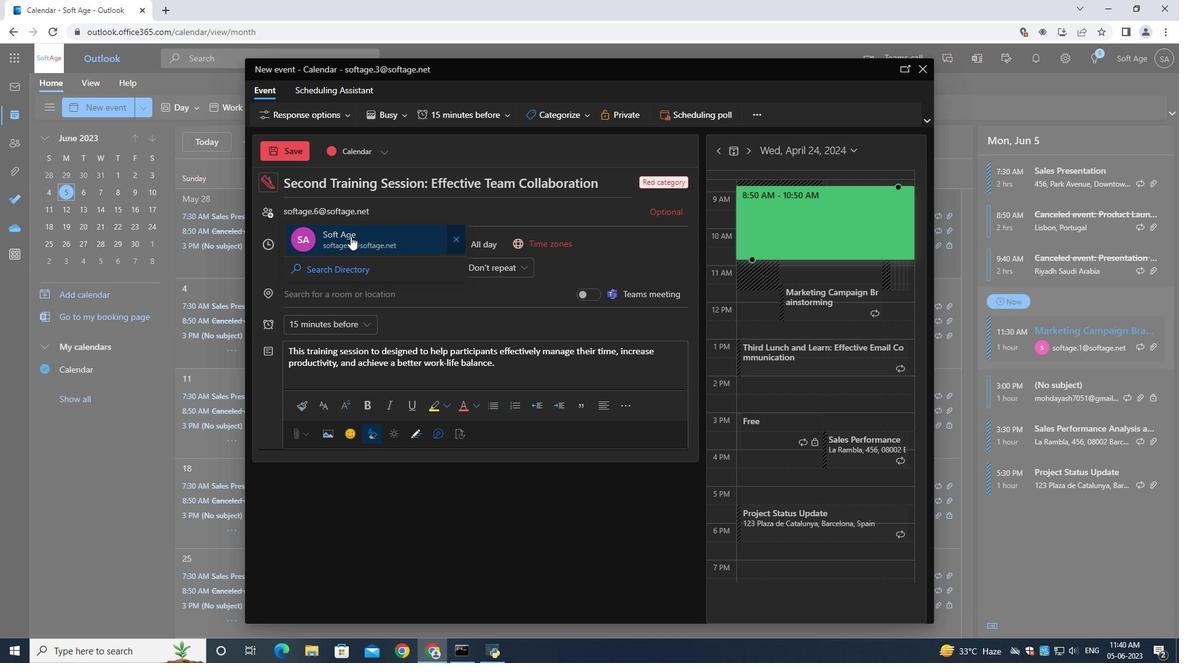 
Action: Mouse moved to (403, 219)
Screenshot: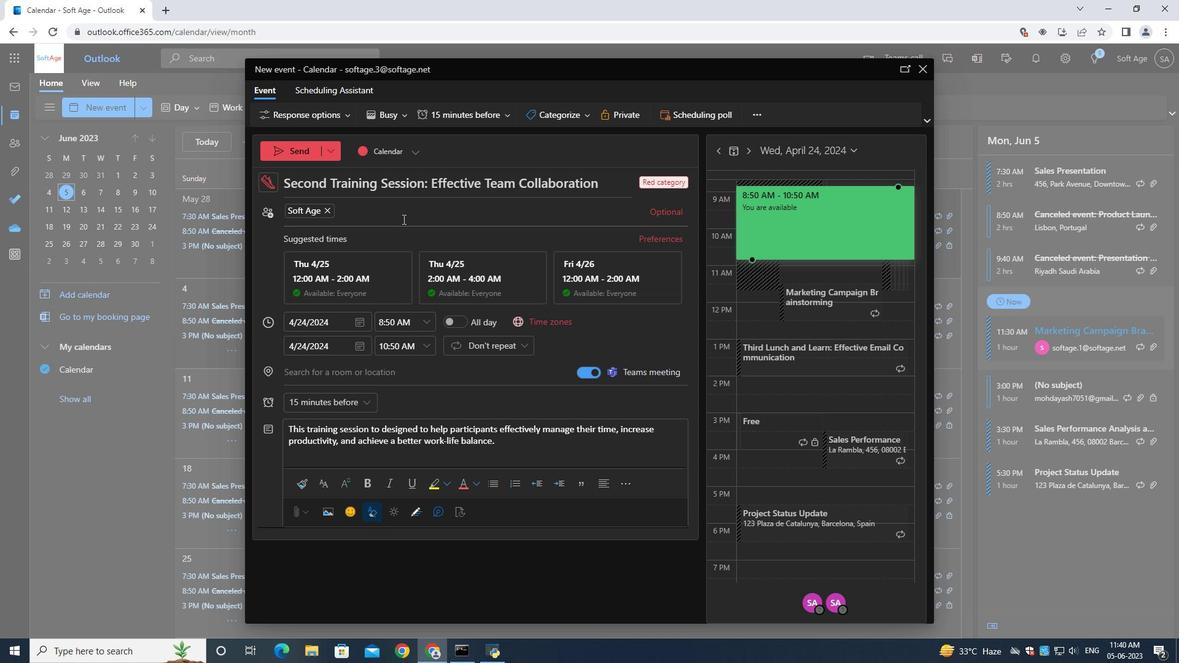
Action: Mouse pressed left at (403, 219)
Screenshot: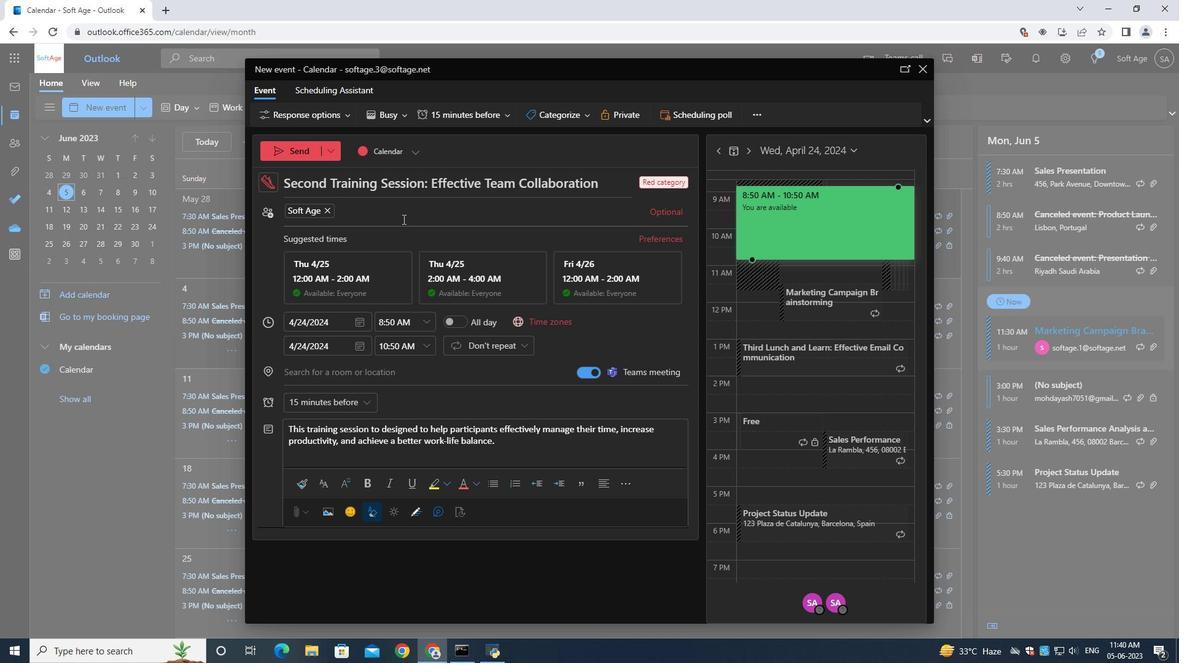 
Action: Key pressed softage.7<Key.shift>@softage.net
Screenshot: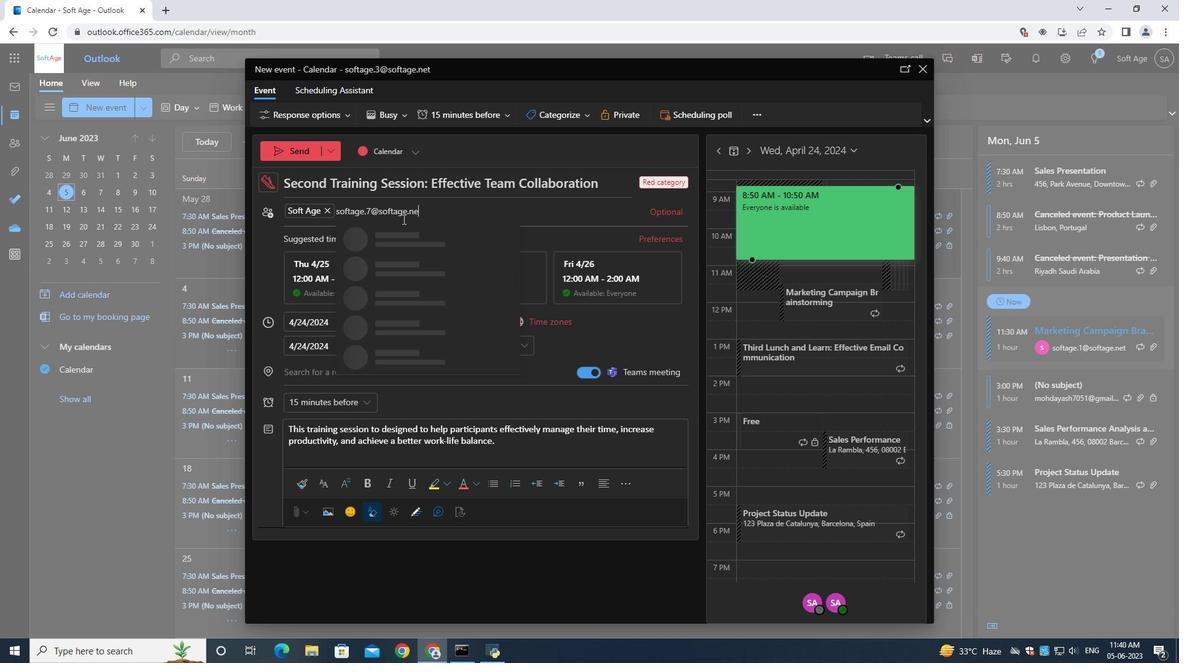 
Action: Mouse moved to (420, 241)
Screenshot: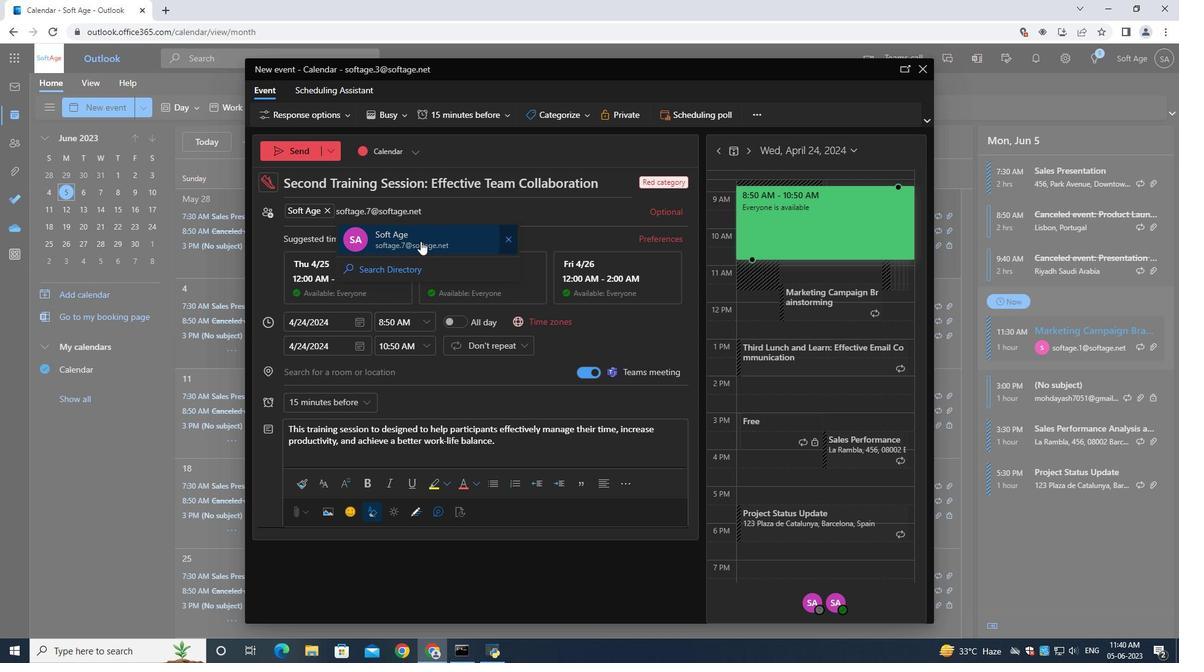 
Action: Mouse pressed left at (420, 241)
Screenshot: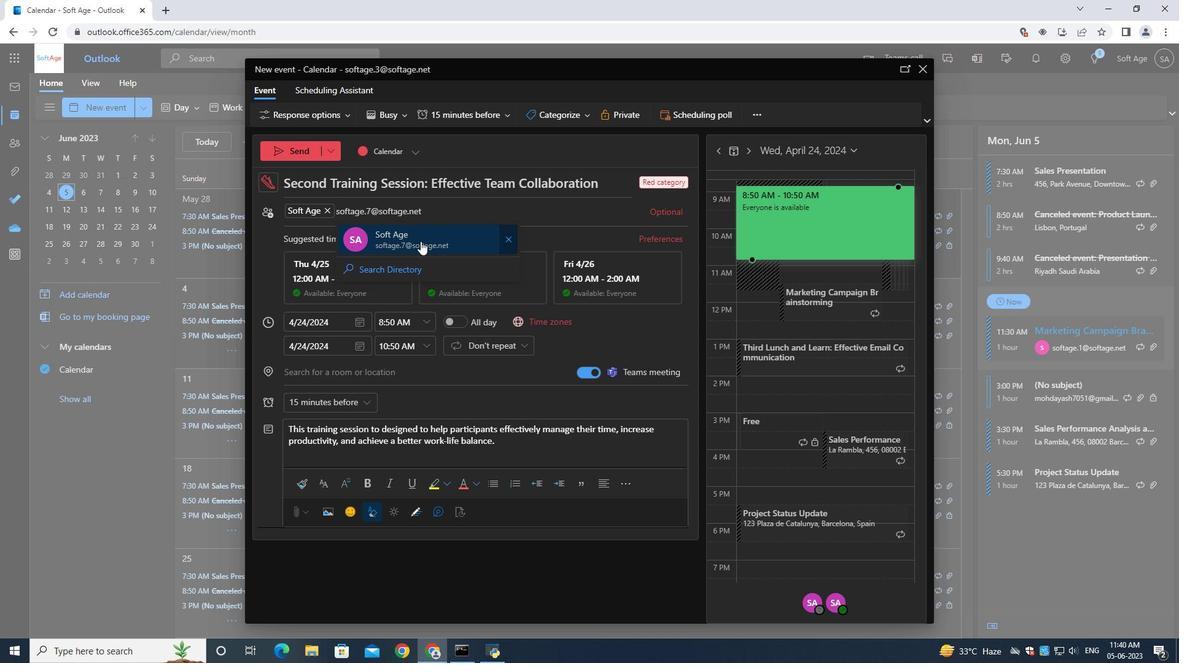 
Action: Mouse moved to (328, 392)
Screenshot: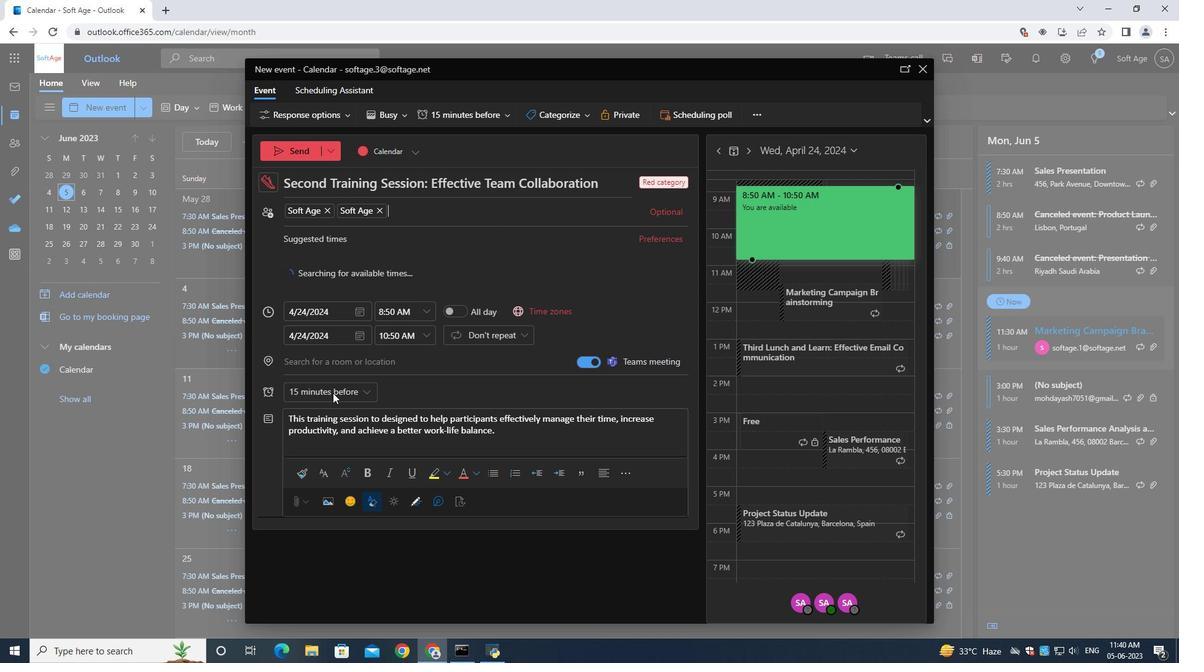 
Action: Mouse pressed left at (328, 392)
Screenshot: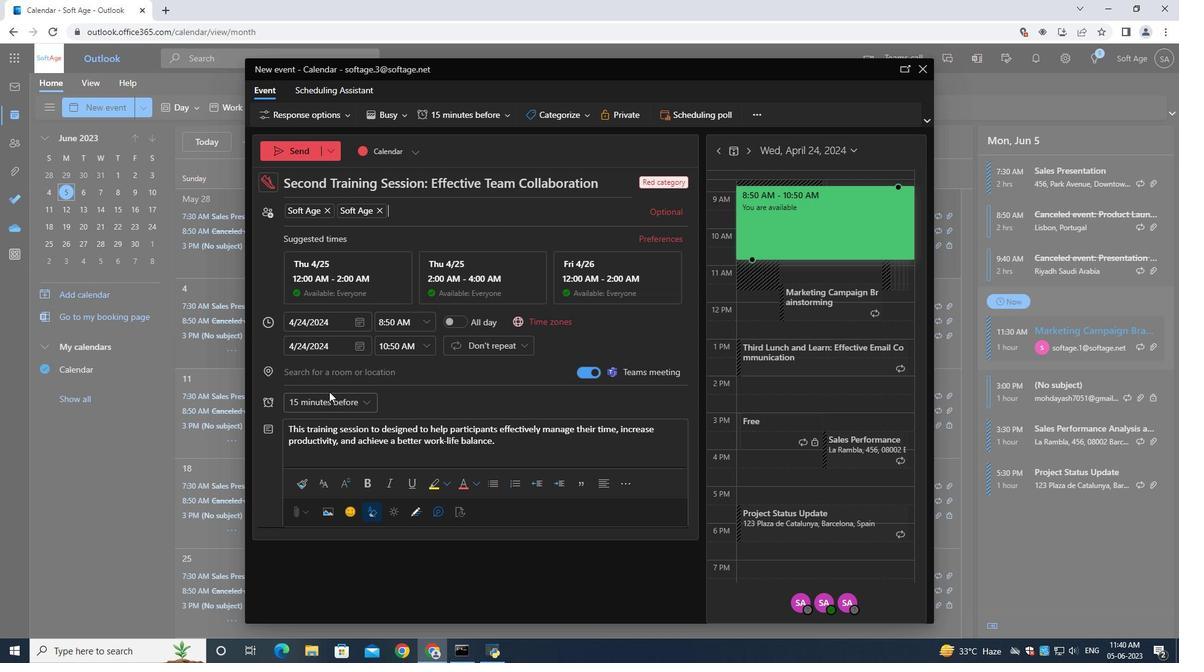 
Action: Mouse moved to (329, 400)
Screenshot: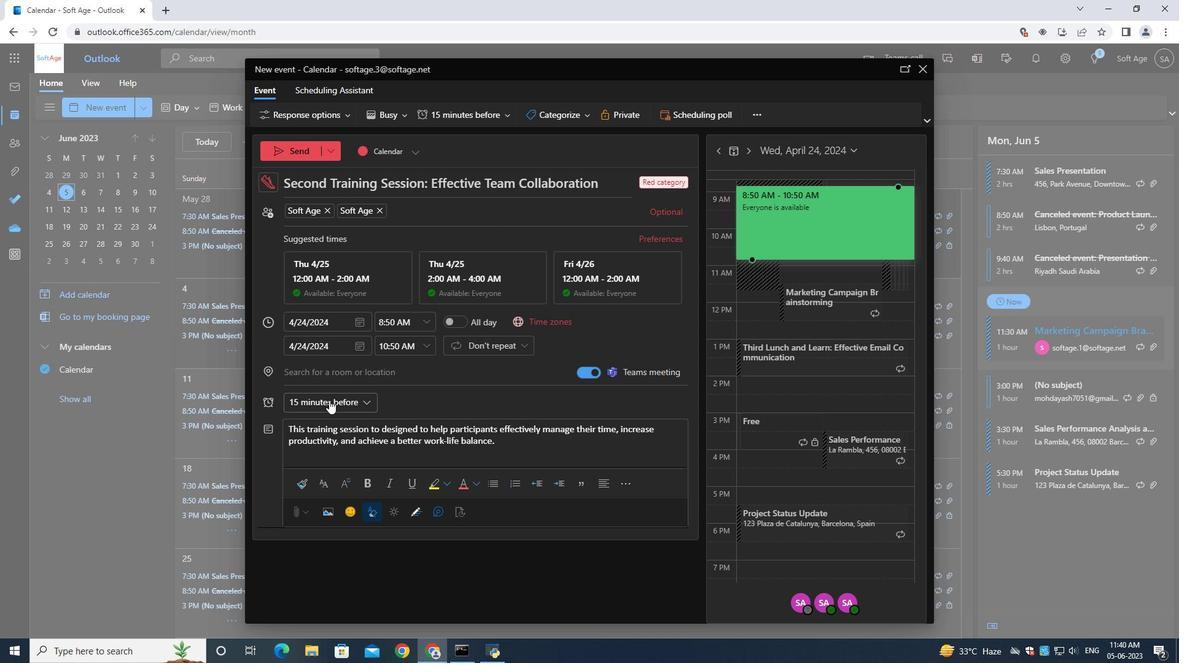 
Action: Mouse pressed left at (329, 400)
Screenshot: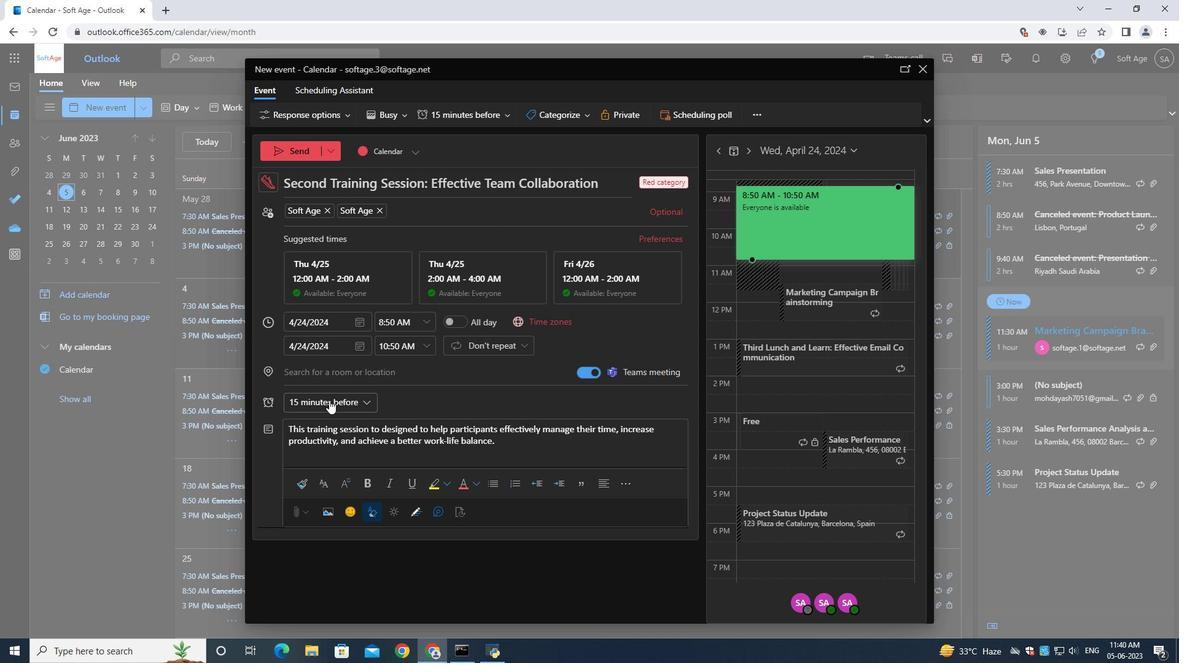 
Action: Mouse moved to (330, 314)
Screenshot: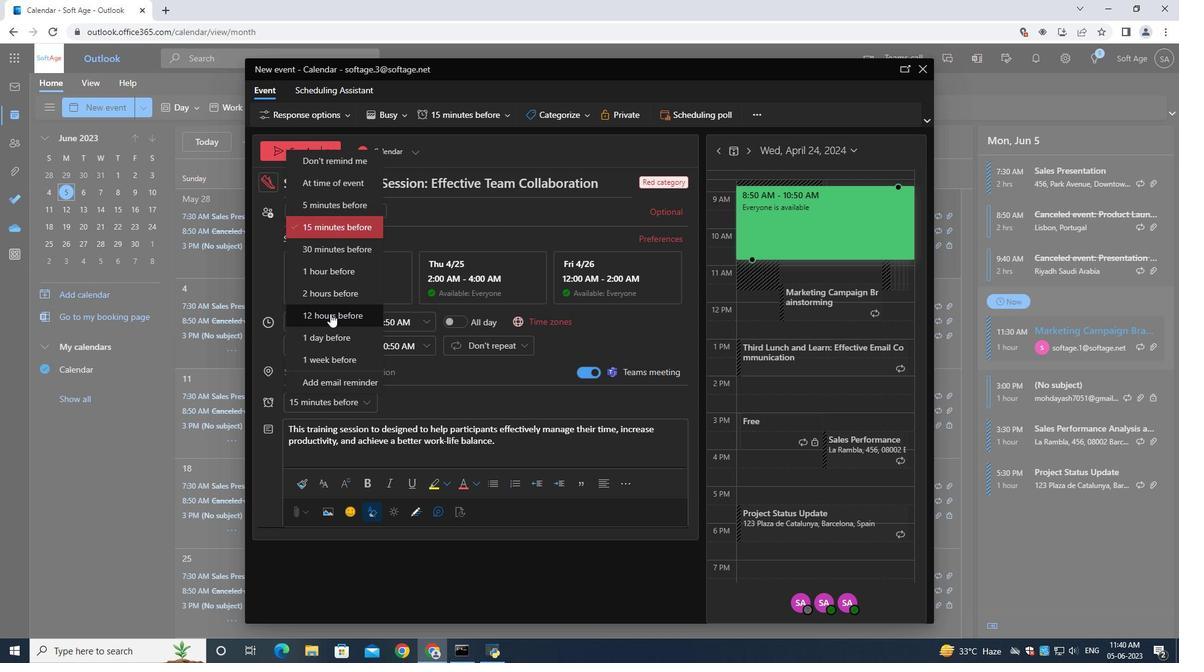 
Action: Mouse pressed left at (330, 314)
Screenshot: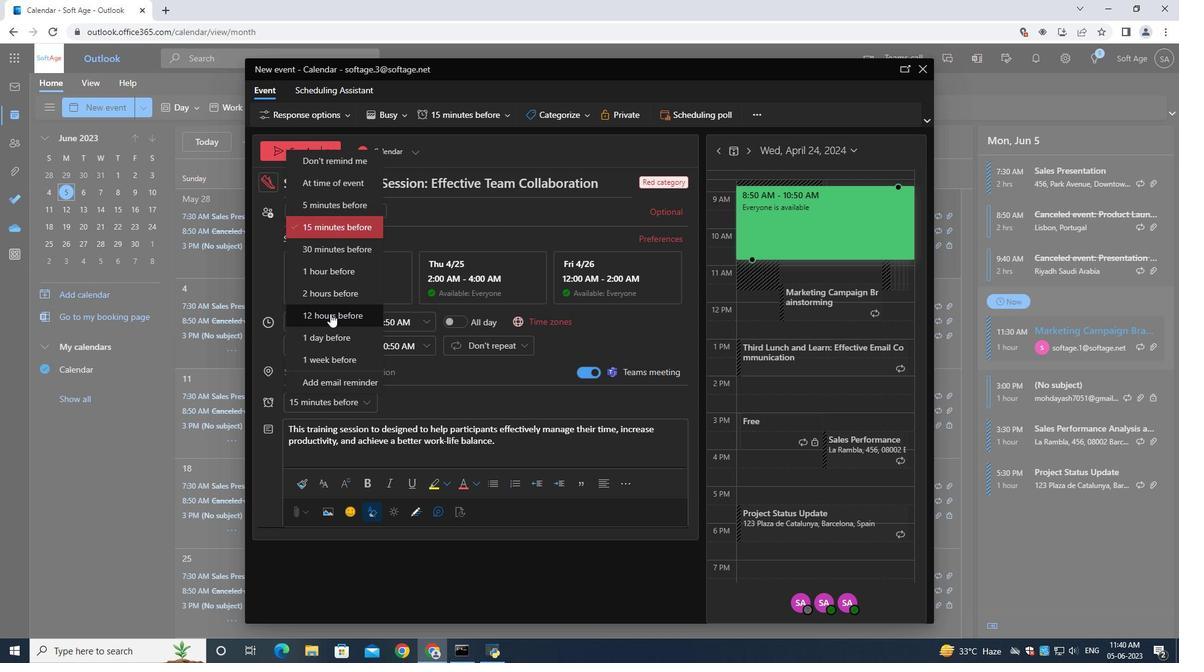 
Action: Mouse moved to (298, 152)
Screenshot: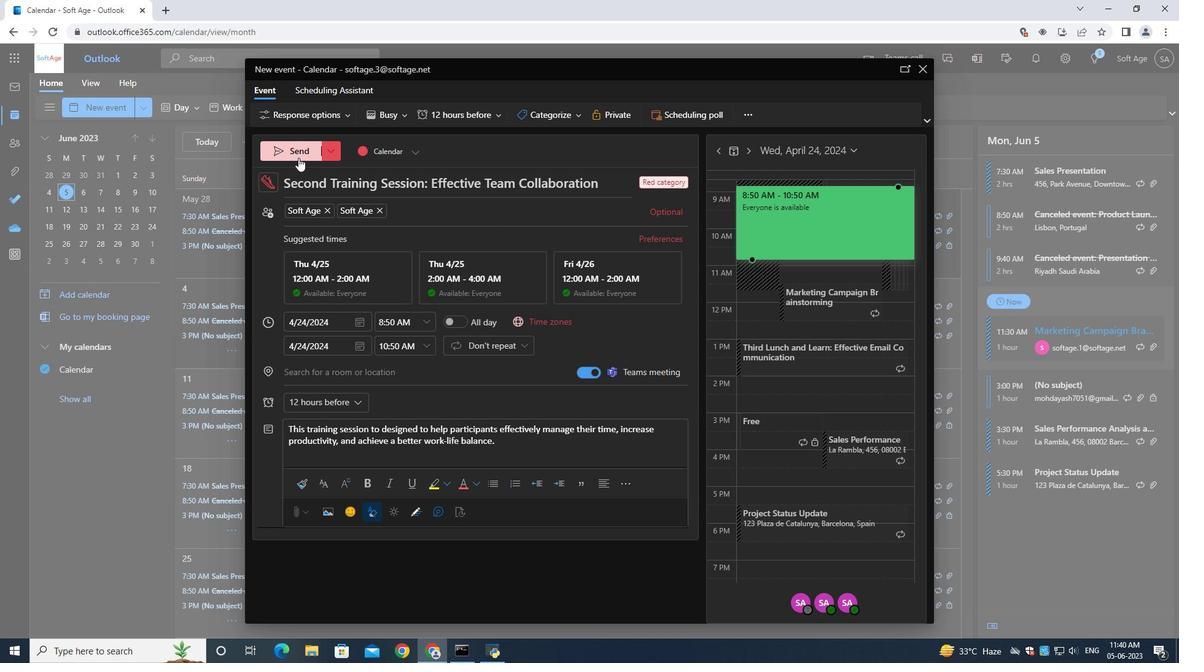 
Action: Mouse pressed left at (298, 152)
Screenshot: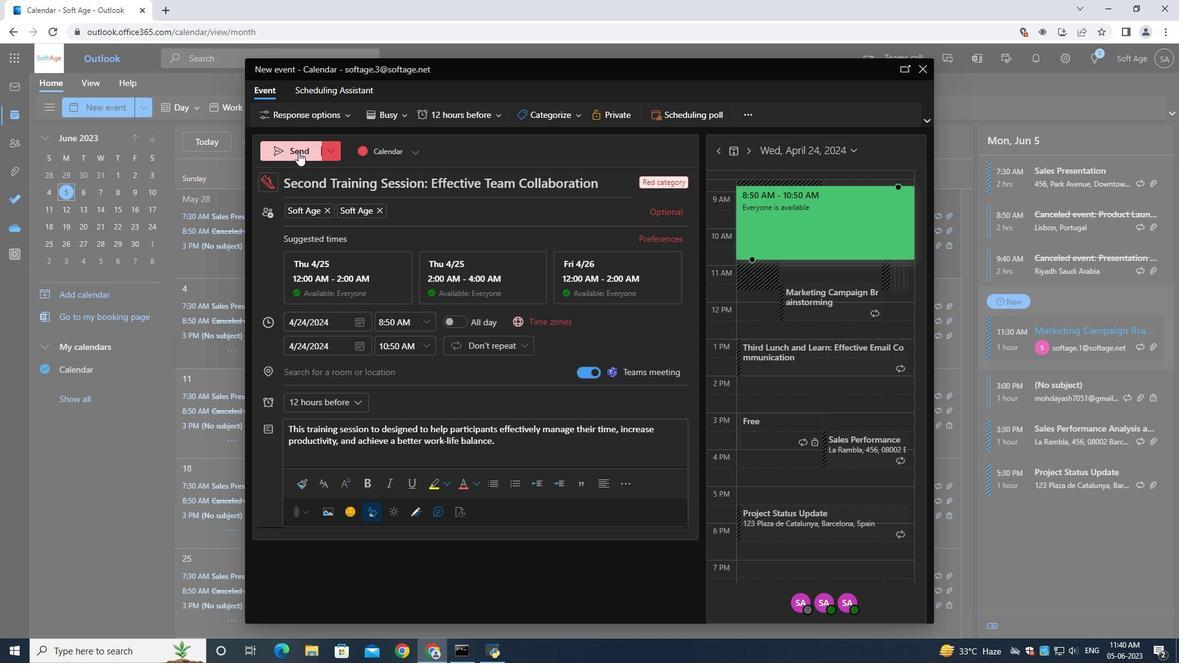 
